 Task: Research Airbnb accommodation in Pilar, Paraguay from 6th December, 2023 to 10th December, 2023 for 6 adults, 2 children.6 bedrooms having 6 beds and 6 bathrooms. Property type can be house. Amenities needed are: wifi, TV, free parkinig on premises, gym, breakfast. Look for 5 properties as per requirement.
Action: Mouse moved to (407, 54)
Screenshot: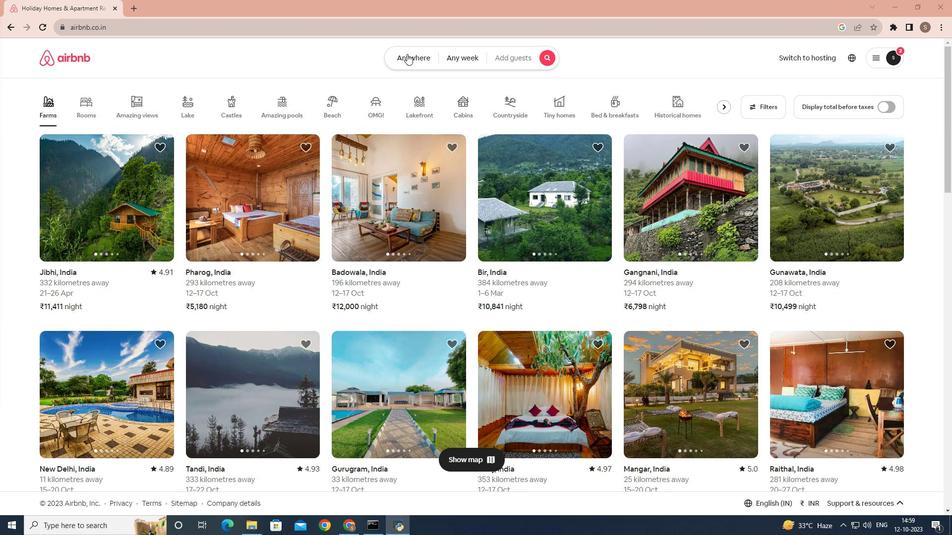 
Action: Mouse pressed left at (407, 54)
Screenshot: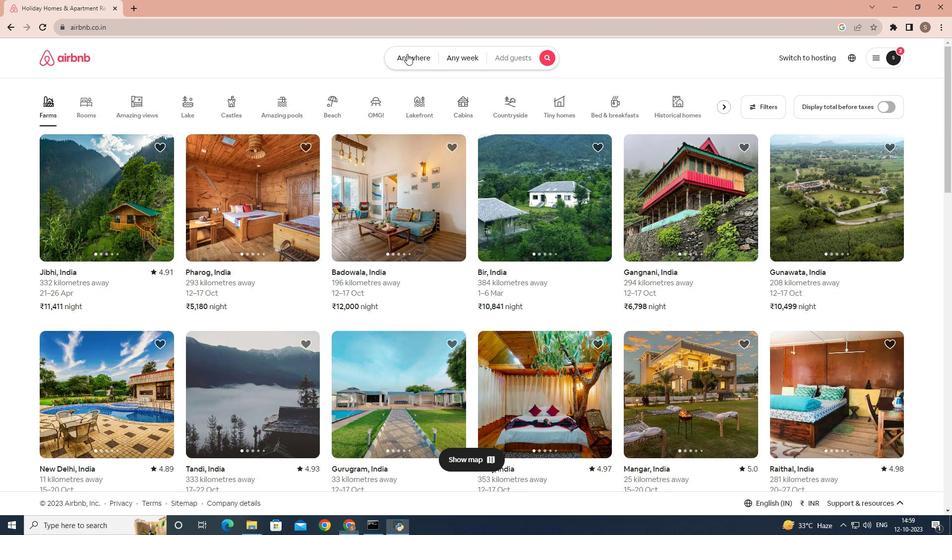 
Action: Mouse moved to (324, 98)
Screenshot: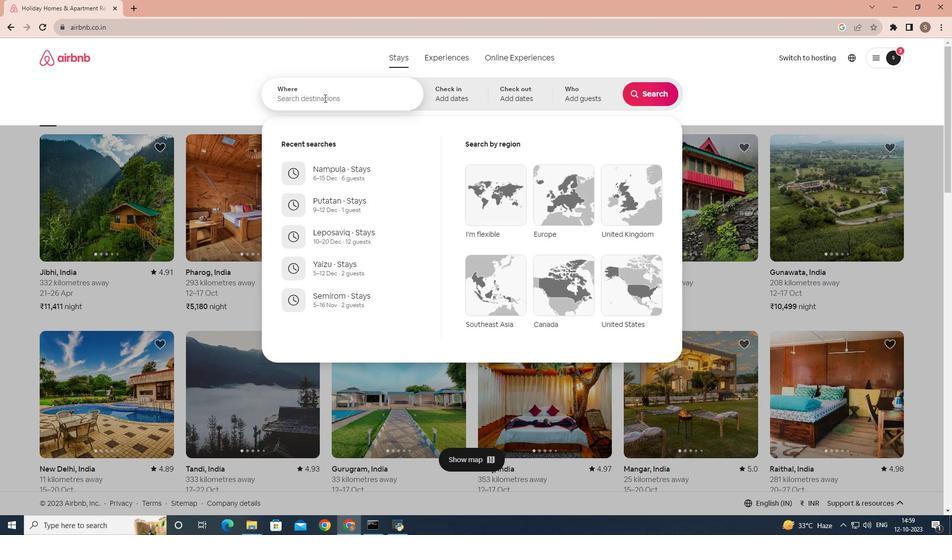 
Action: Mouse pressed left at (324, 98)
Screenshot: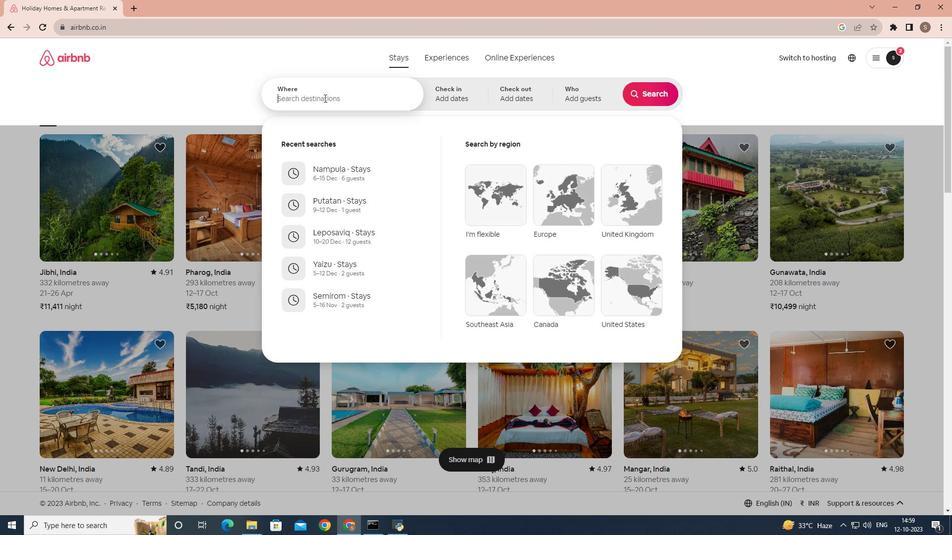 
Action: Key pressed pilar,paraguay
Screenshot: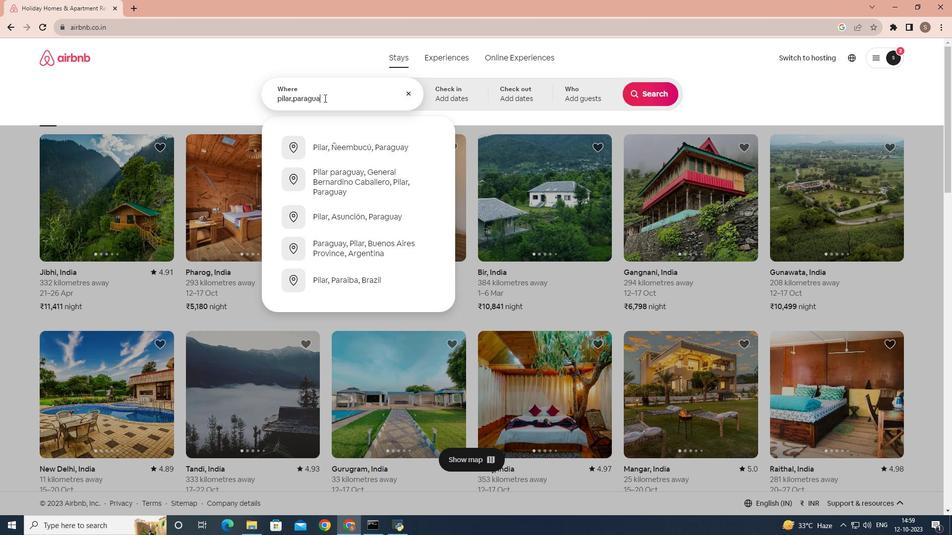 
Action: Mouse moved to (366, 150)
Screenshot: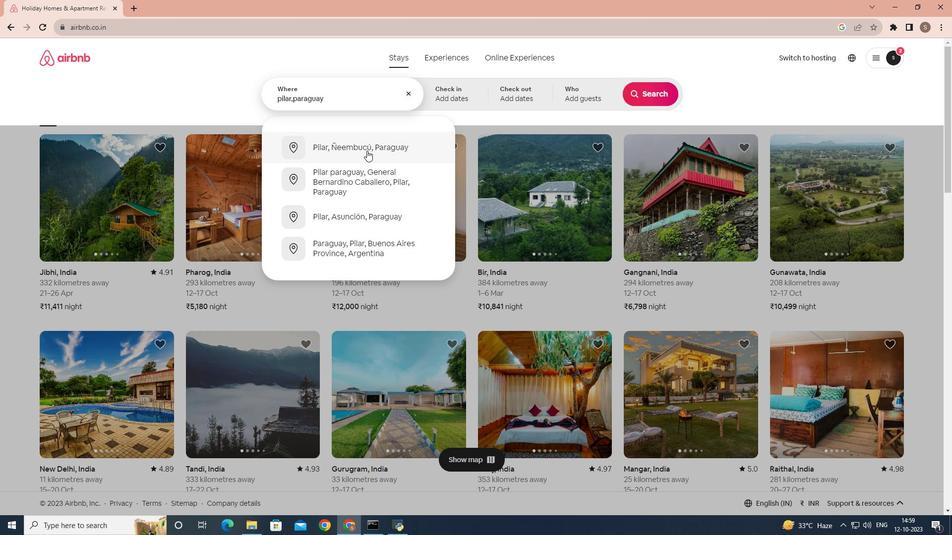 
Action: Mouse pressed left at (366, 150)
Screenshot: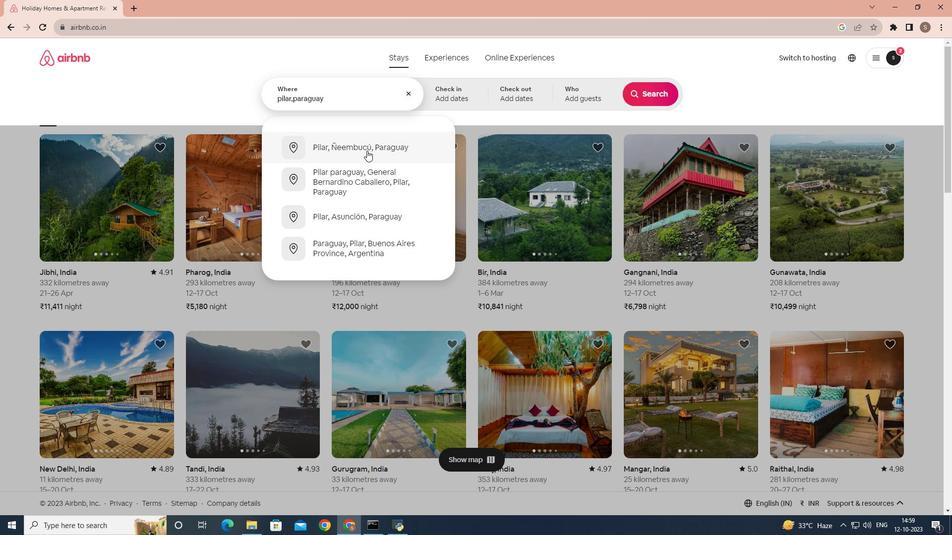 
Action: Mouse moved to (647, 174)
Screenshot: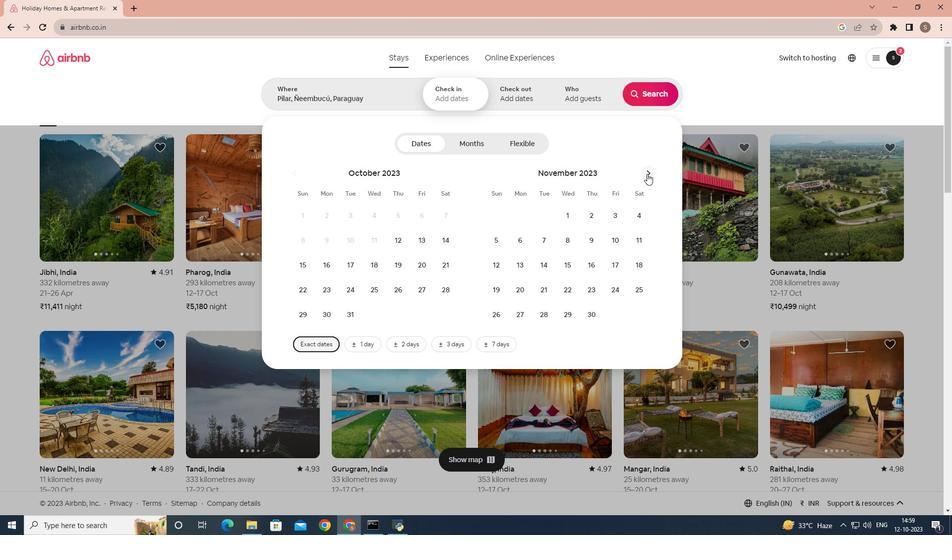 
Action: Mouse pressed left at (647, 174)
Screenshot: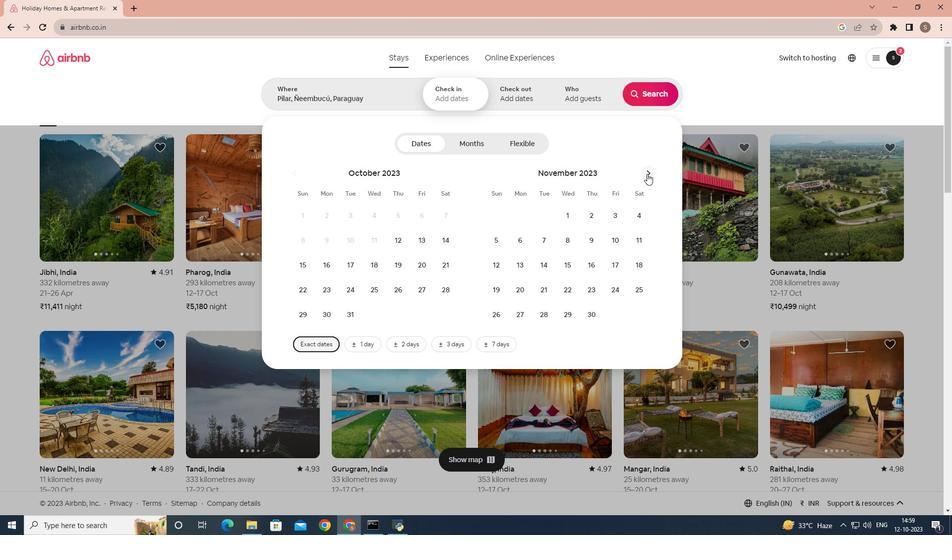 
Action: Mouse moved to (564, 237)
Screenshot: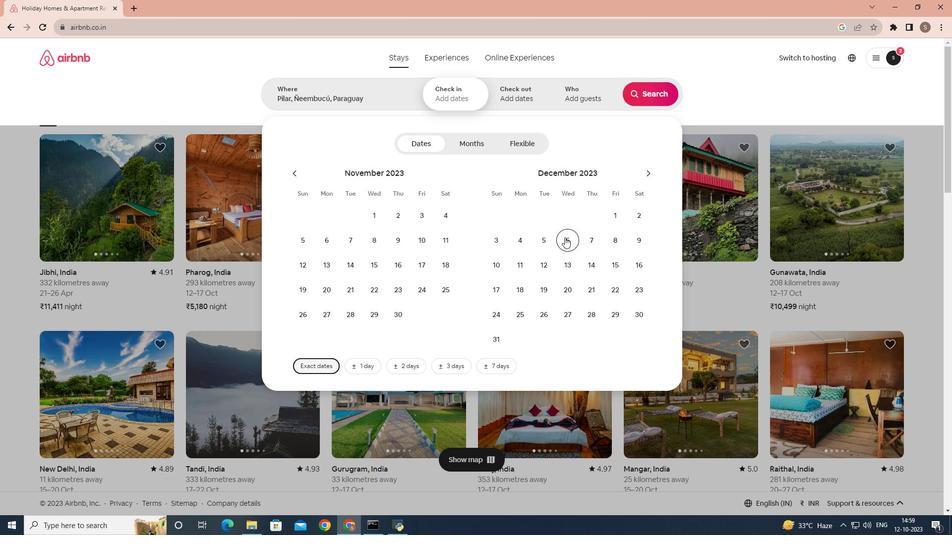 
Action: Mouse pressed left at (564, 237)
Screenshot: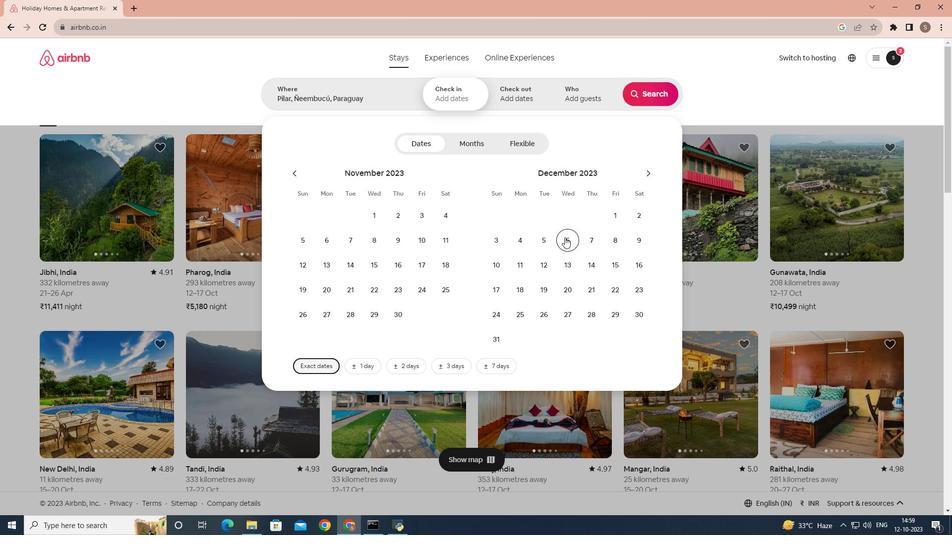 
Action: Mouse moved to (495, 259)
Screenshot: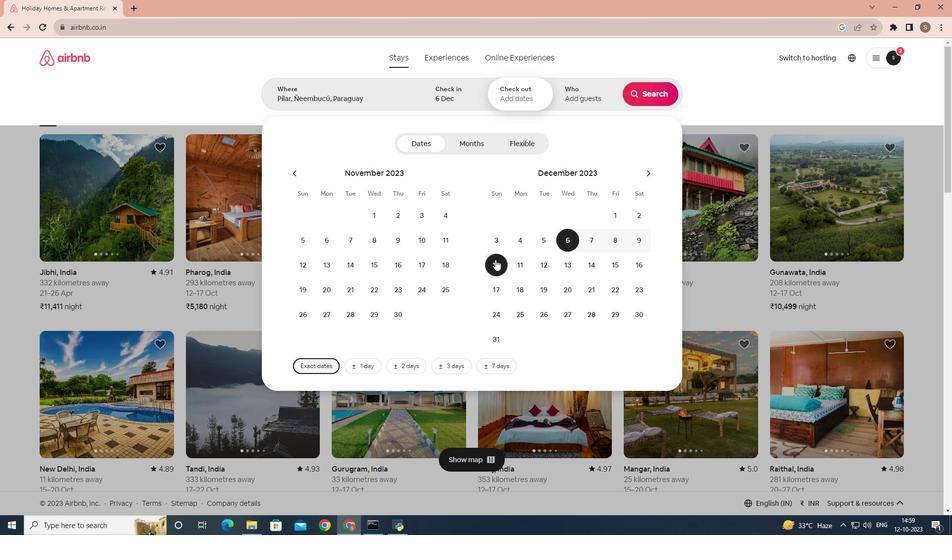 
Action: Mouse pressed left at (495, 259)
Screenshot: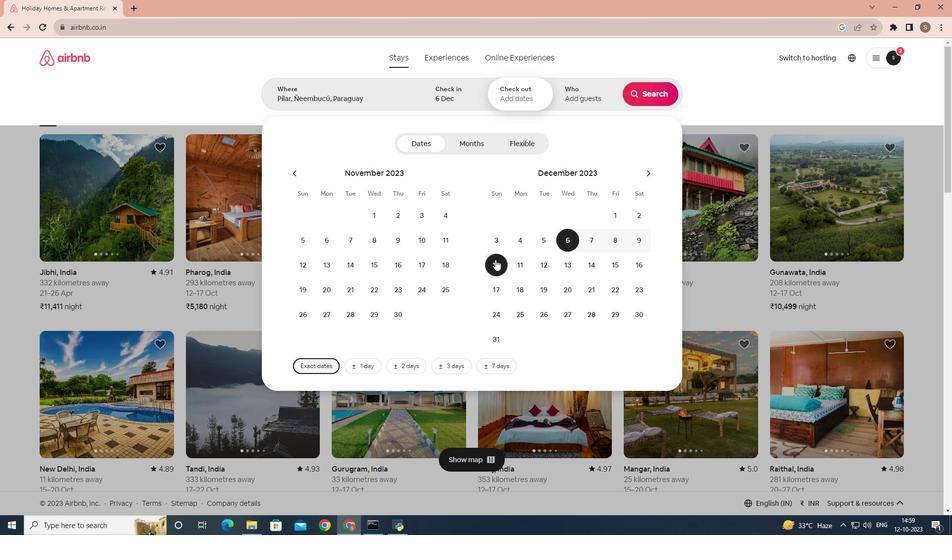 
Action: Mouse moved to (580, 93)
Screenshot: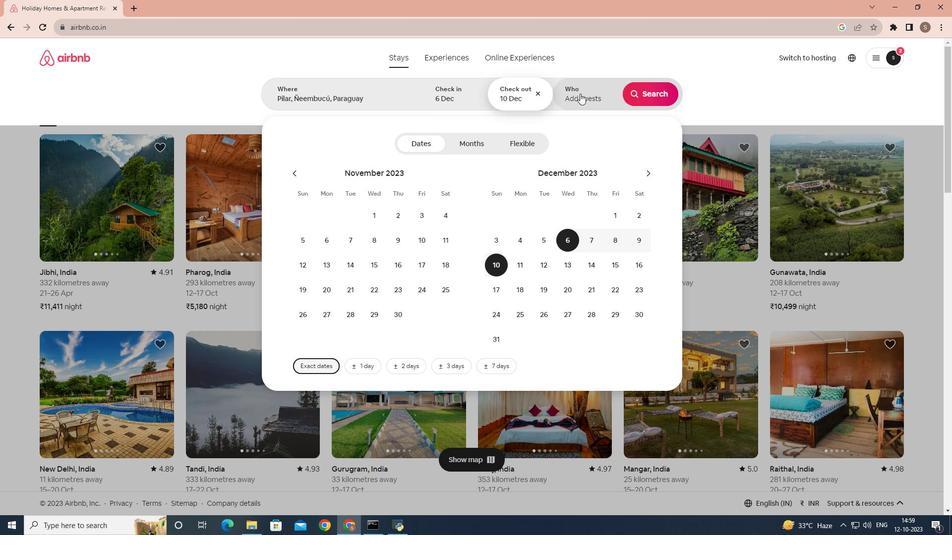 
Action: Mouse pressed left at (580, 93)
Screenshot: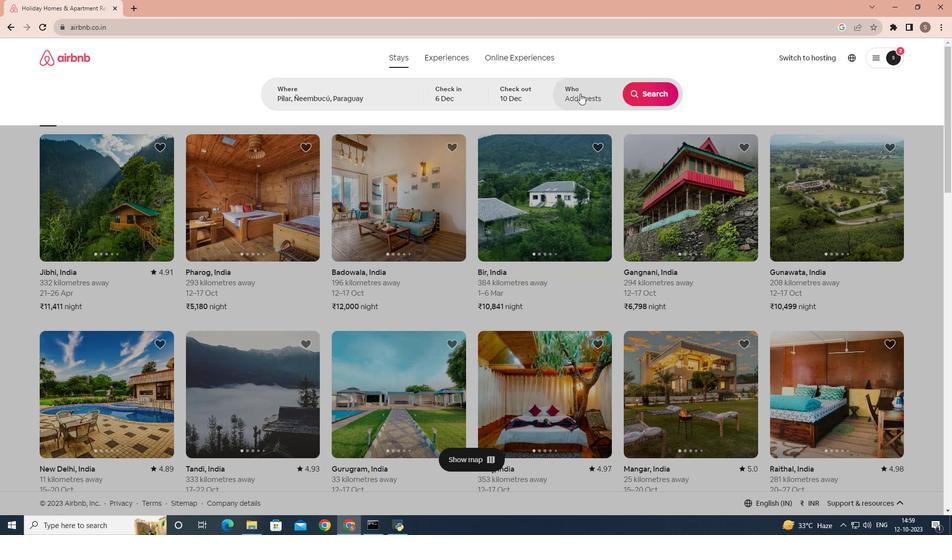 
Action: Mouse moved to (661, 146)
Screenshot: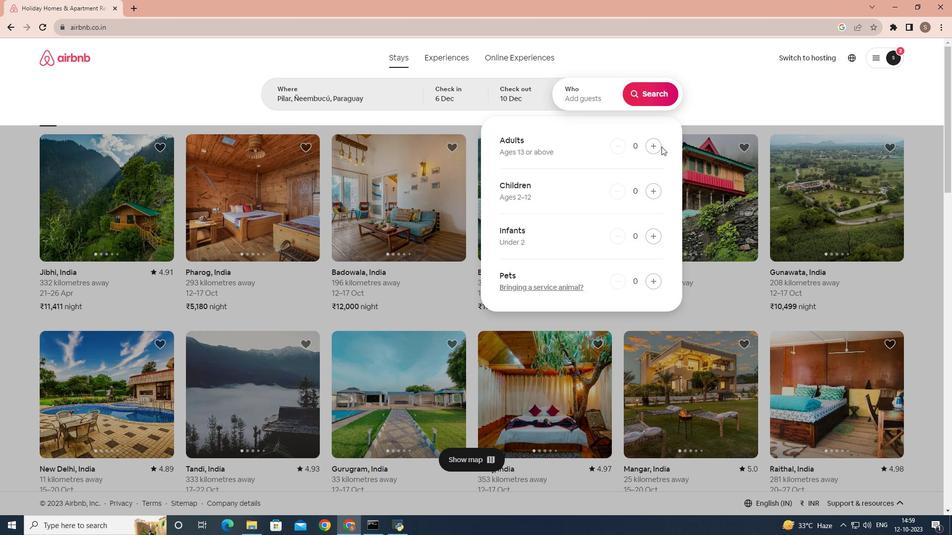
Action: Mouse pressed left at (661, 146)
Screenshot: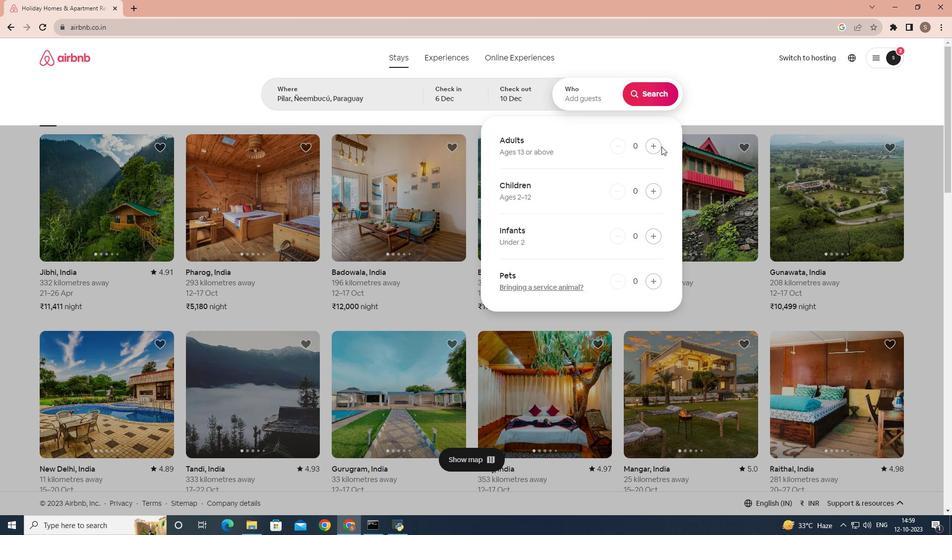 
Action: Mouse pressed left at (661, 146)
Screenshot: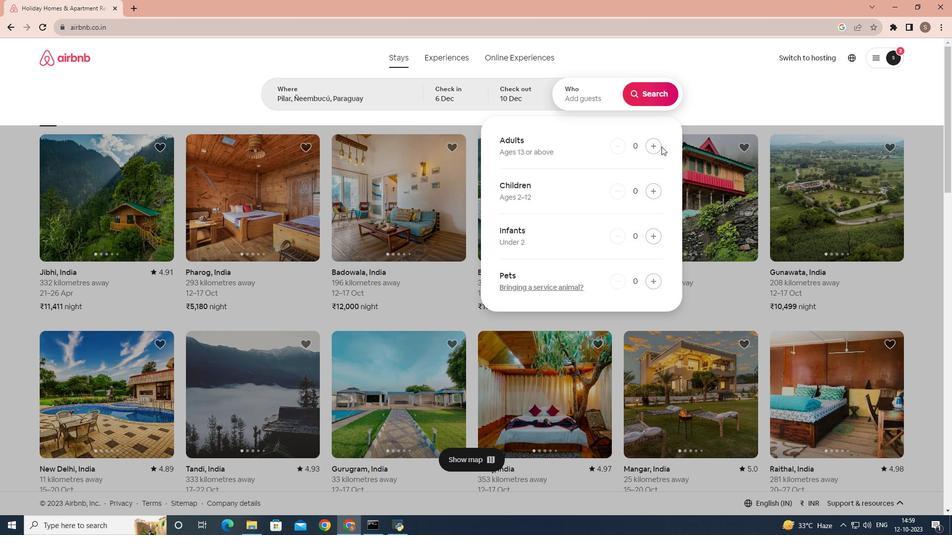 
Action: Mouse pressed left at (661, 146)
Screenshot: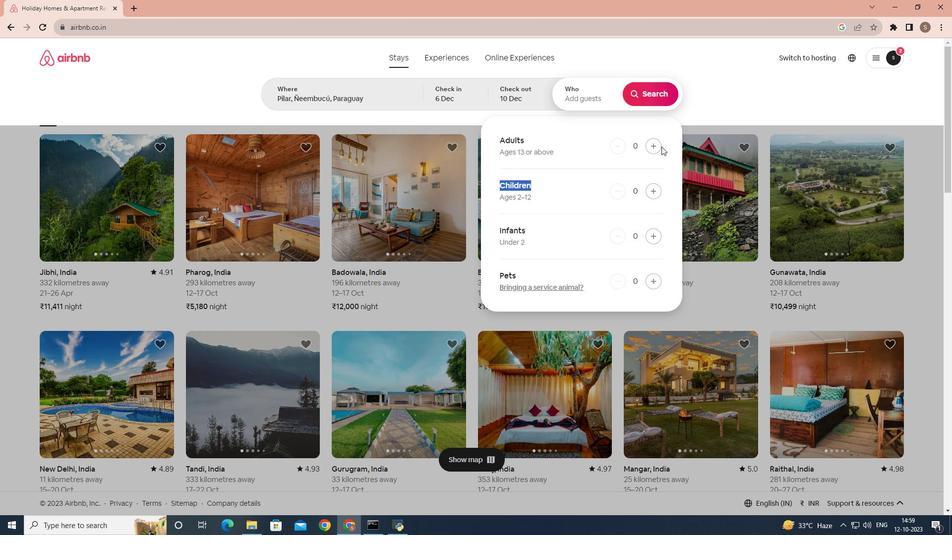 
Action: Mouse moved to (657, 146)
Screenshot: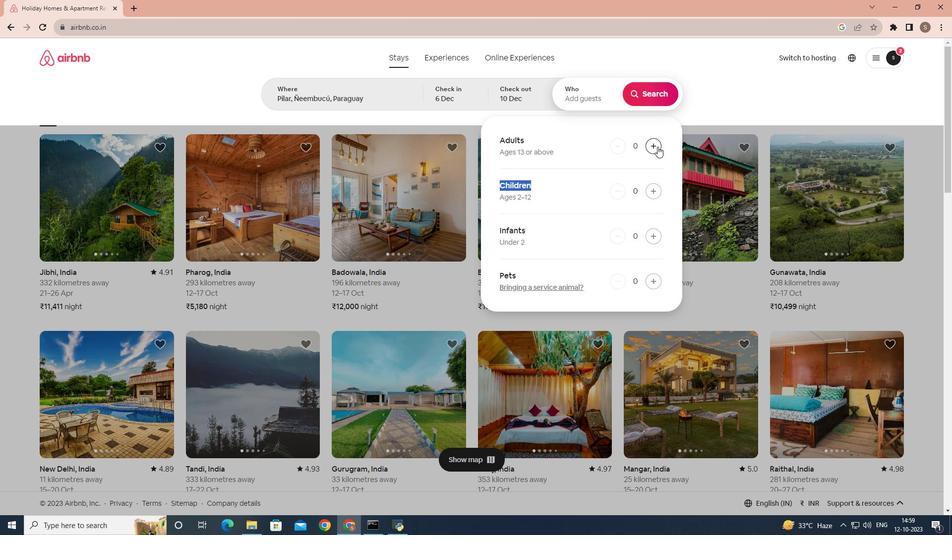 
Action: Mouse pressed left at (657, 146)
Screenshot: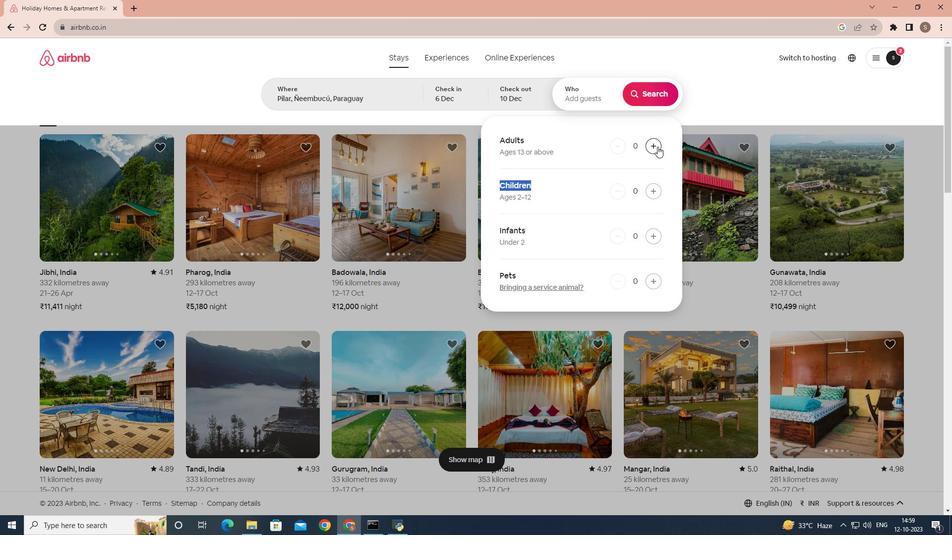 
Action: Mouse pressed left at (657, 146)
Screenshot: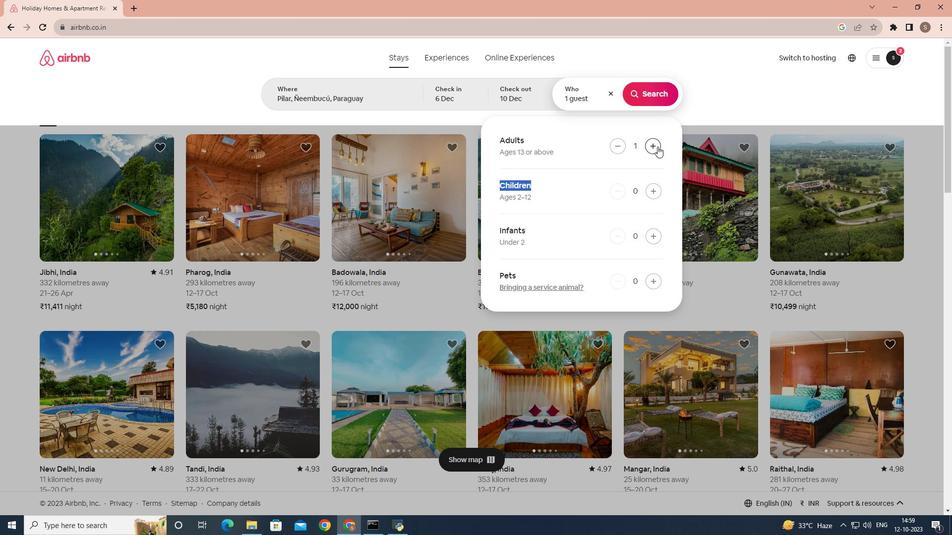 
Action: Mouse pressed left at (657, 146)
Screenshot: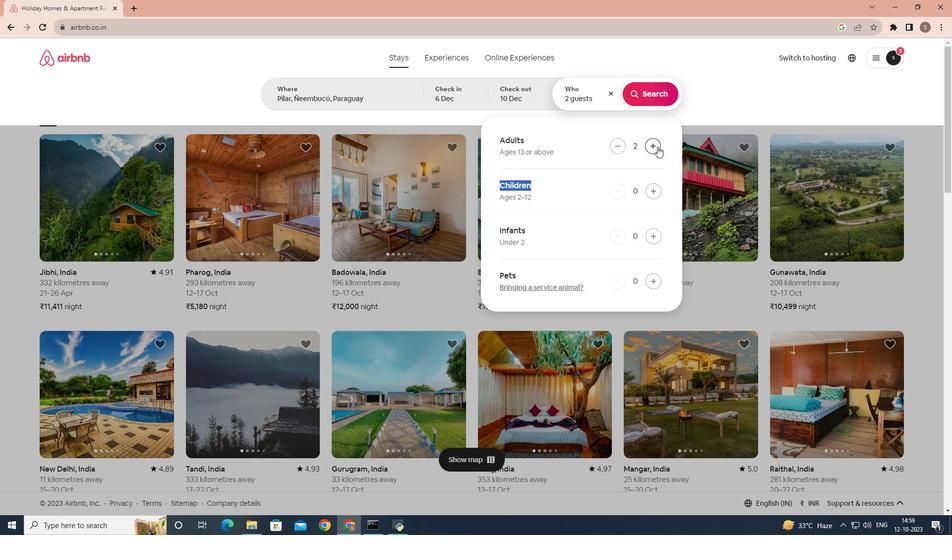 
Action: Mouse moved to (657, 146)
Screenshot: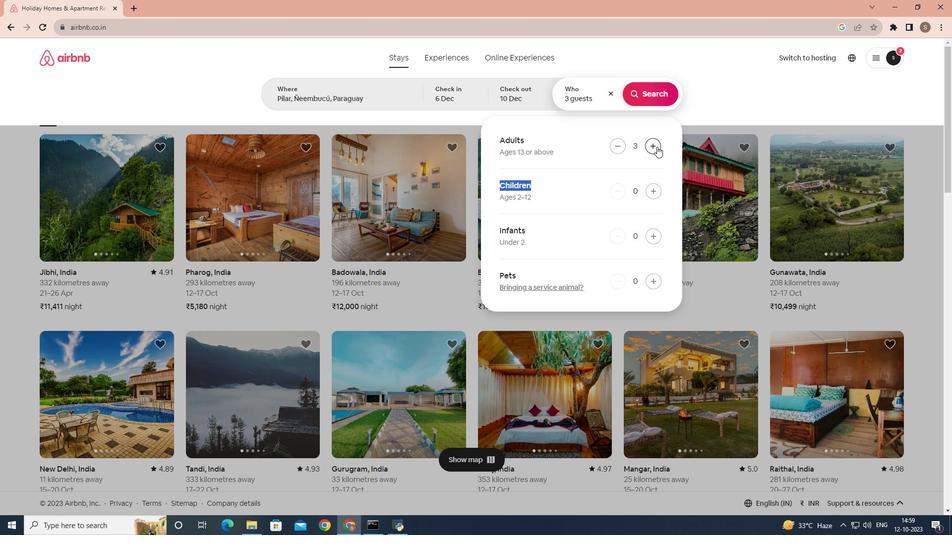 
Action: Mouse pressed left at (657, 146)
Screenshot: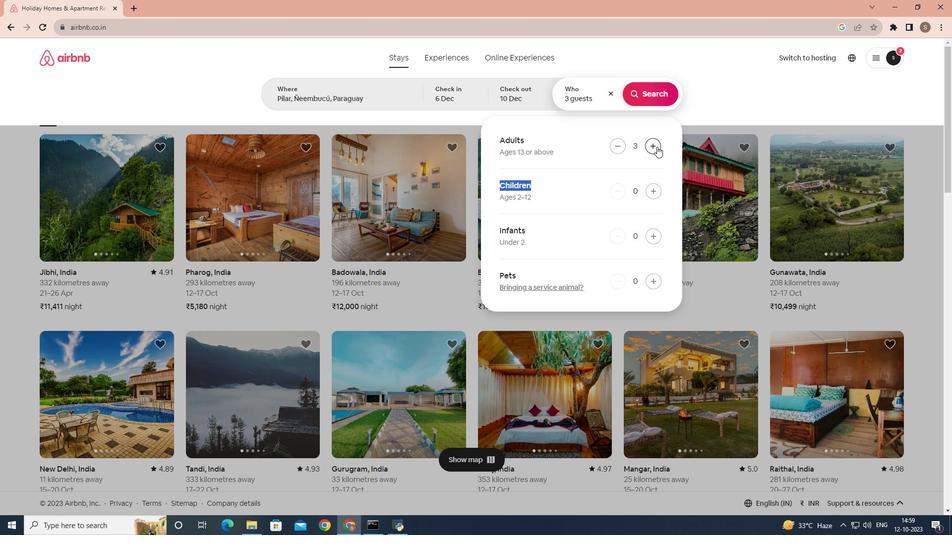 
Action: Mouse pressed left at (657, 146)
Screenshot: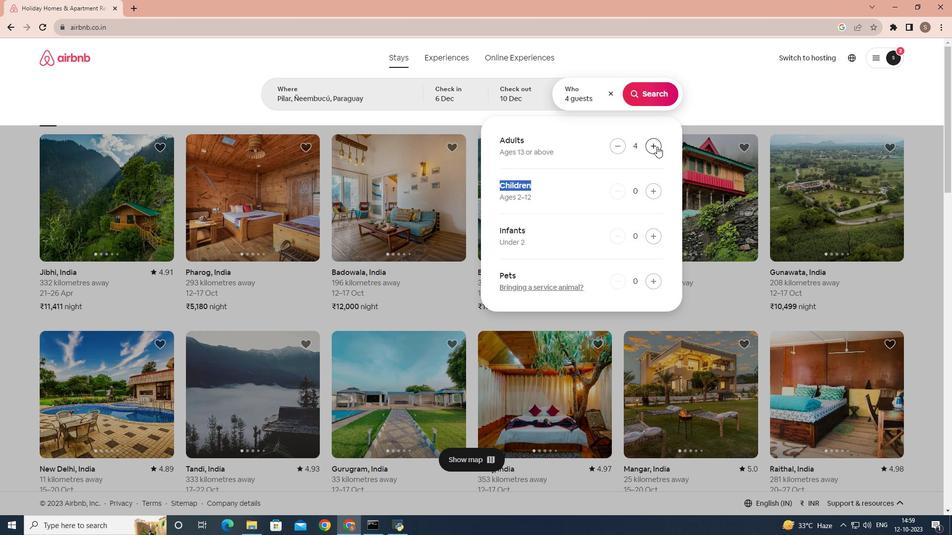 
Action: Mouse pressed left at (657, 146)
Screenshot: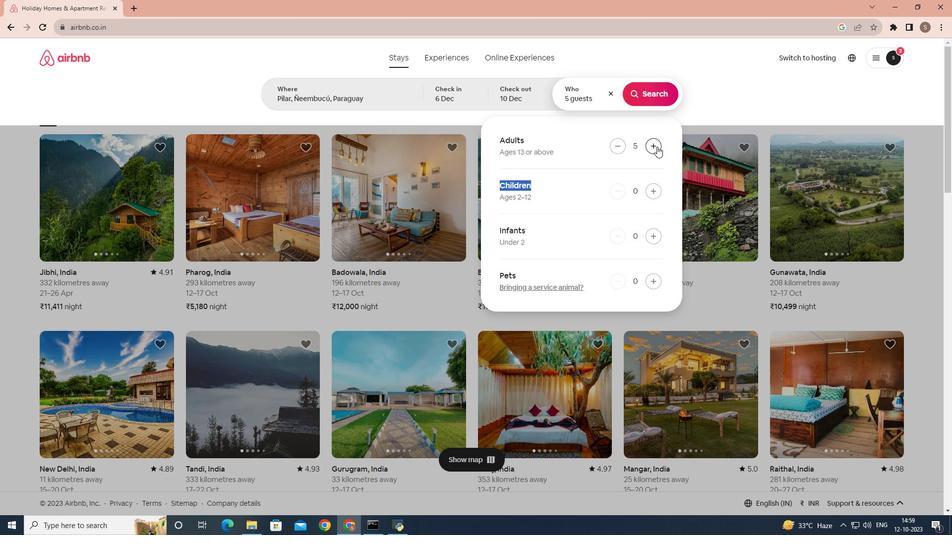 
Action: Mouse moved to (664, 88)
Screenshot: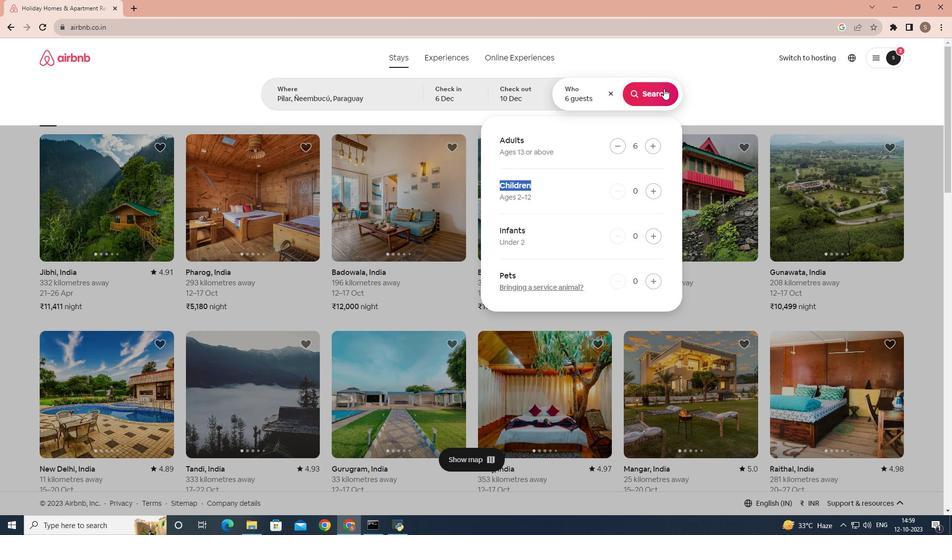 
Action: Mouse pressed left at (664, 88)
Screenshot: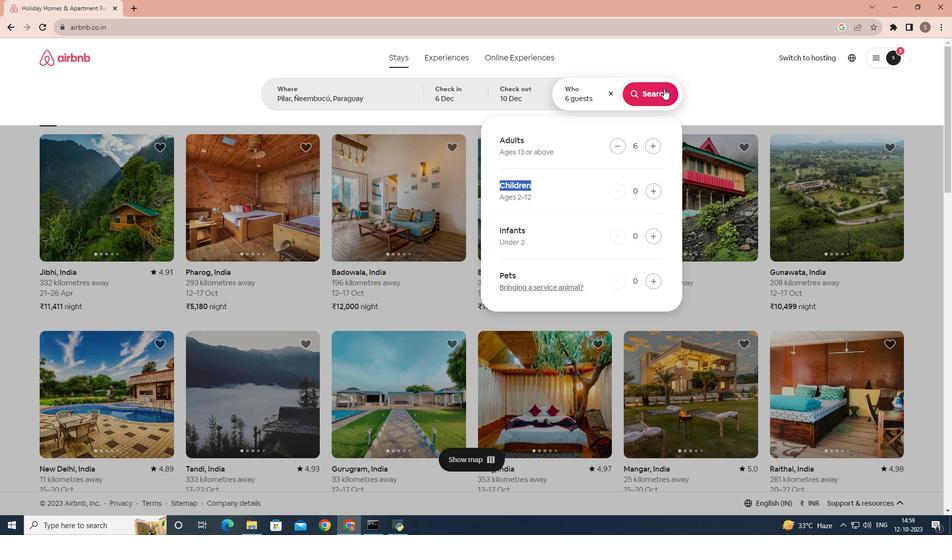 
Action: Mouse moved to (510, 59)
Screenshot: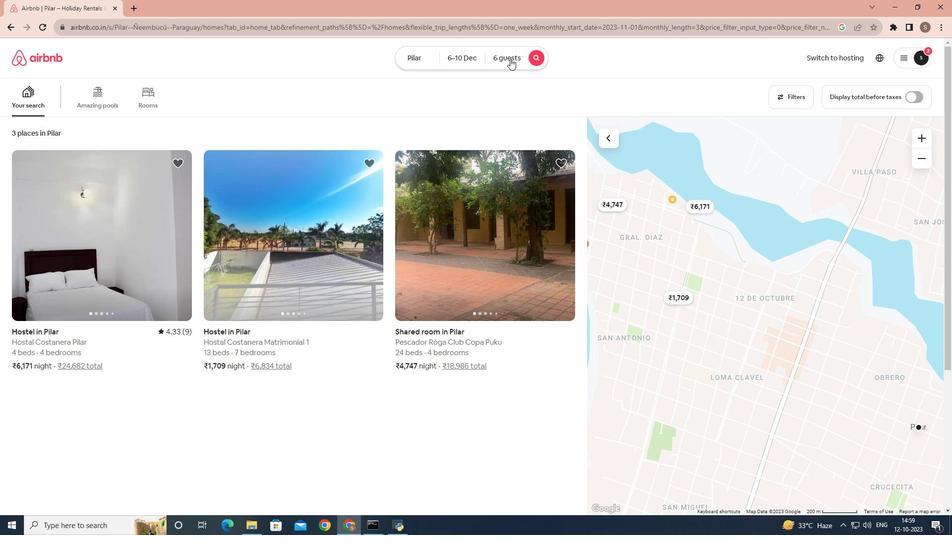 
Action: Mouse pressed left at (510, 59)
Screenshot: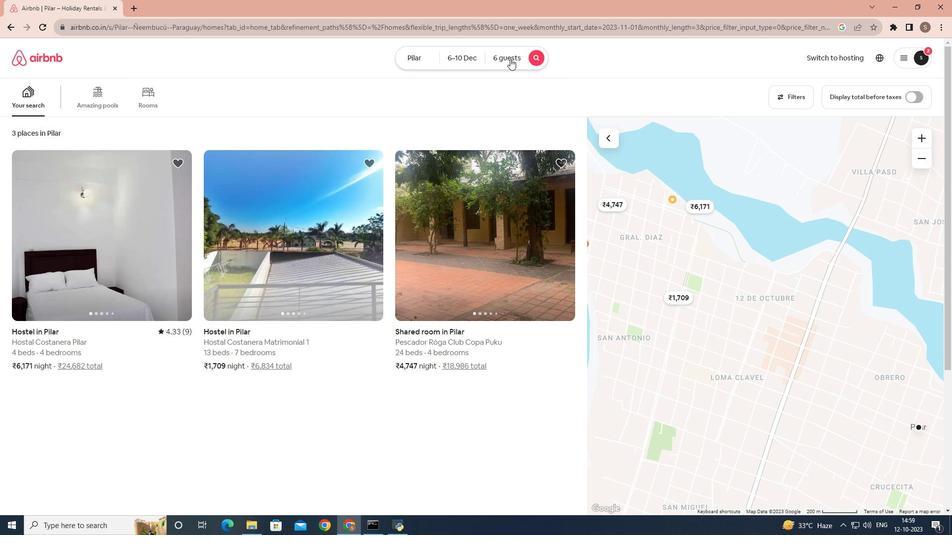 
Action: Mouse moved to (650, 190)
Screenshot: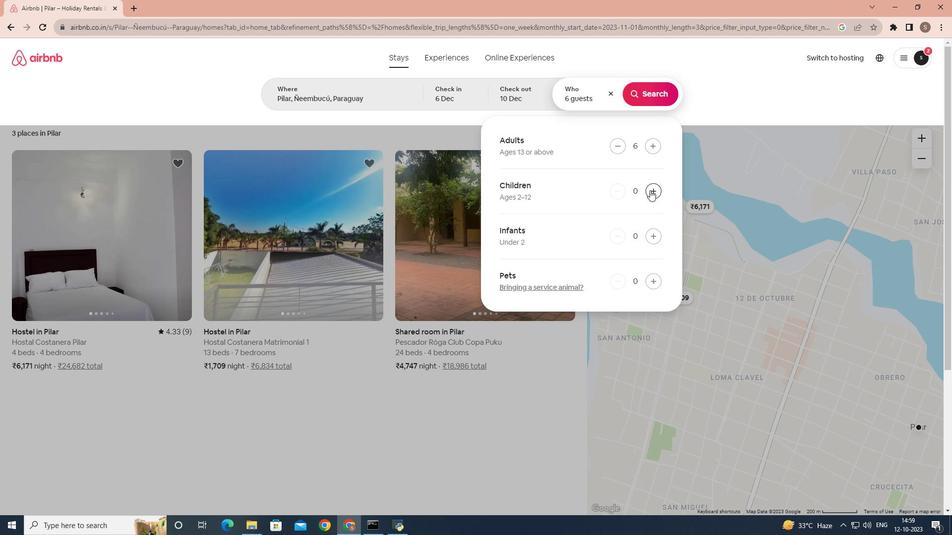 
Action: Mouse pressed left at (650, 190)
Screenshot: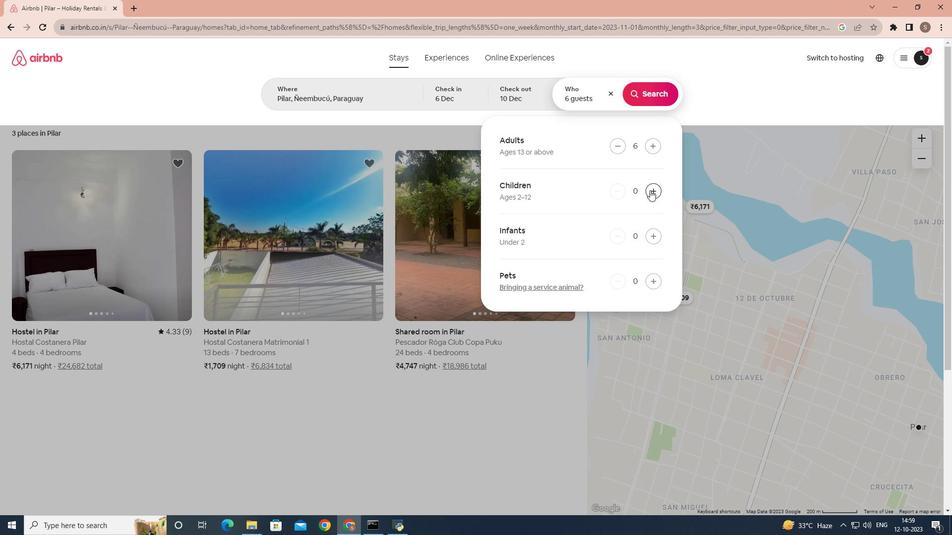 
Action: Mouse pressed left at (650, 190)
Screenshot: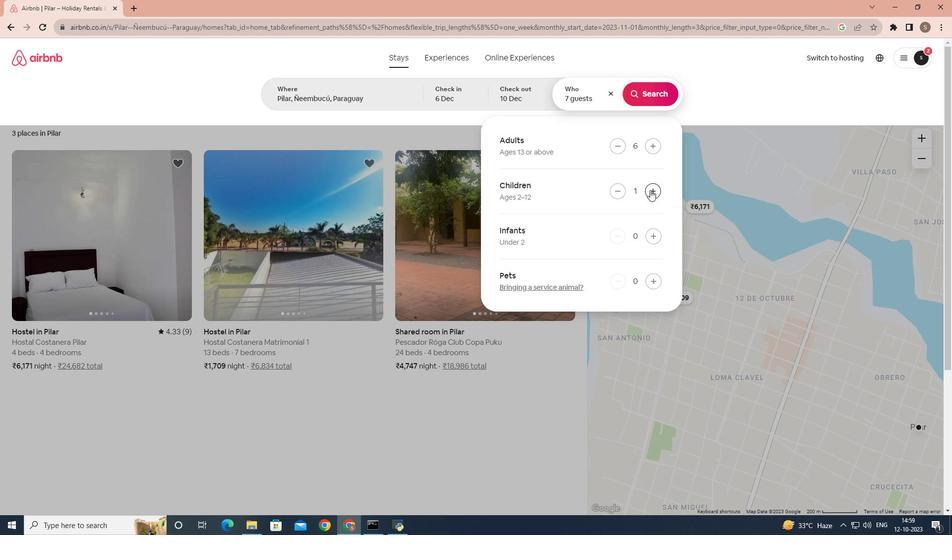 
Action: Mouse moved to (647, 96)
Screenshot: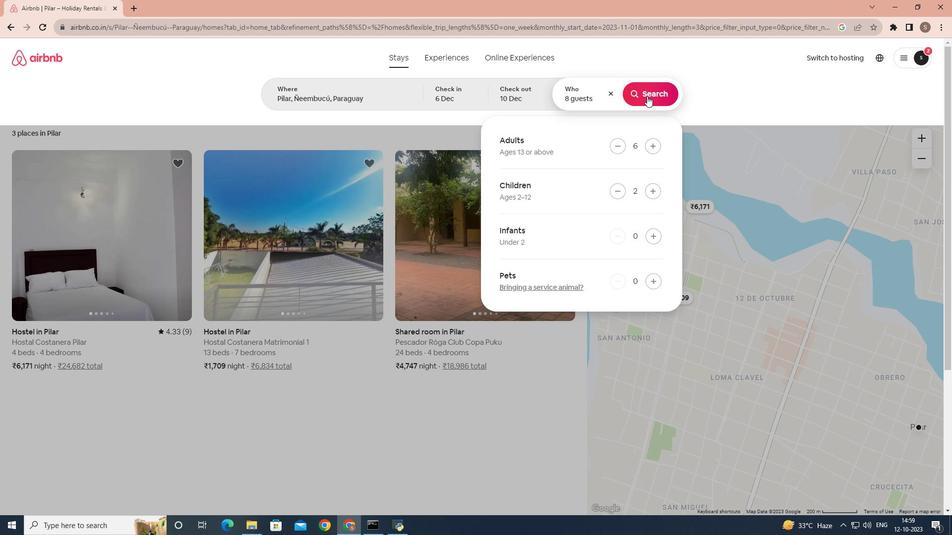 
Action: Mouse pressed left at (647, 96)
Screenshot: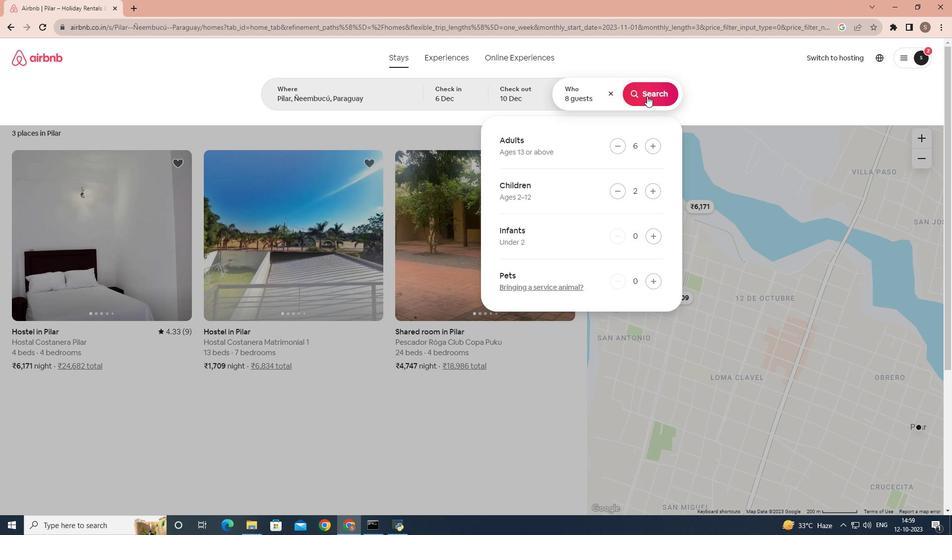 
Action: Mouse moved to (787, 93)
Screenshot: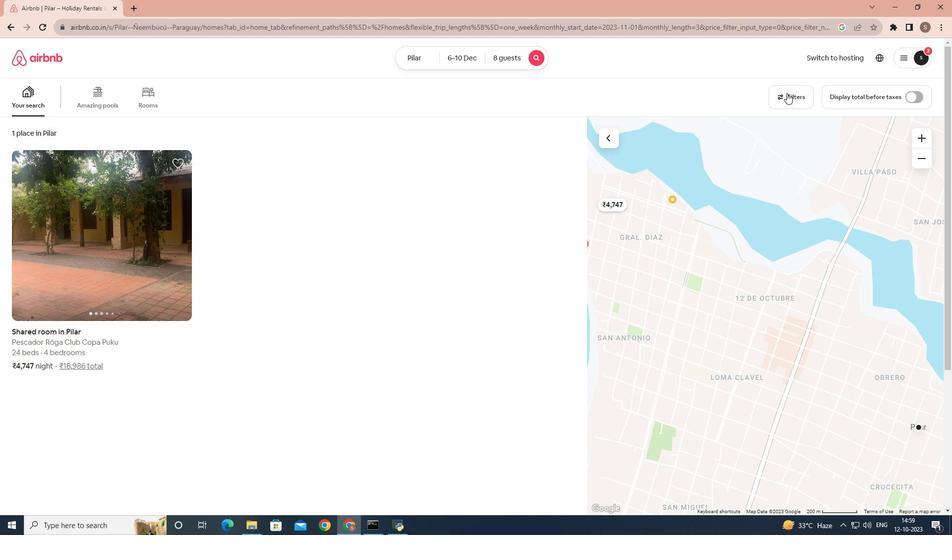 
Action: Mouse pressed left at (787, 93)
Screenshot: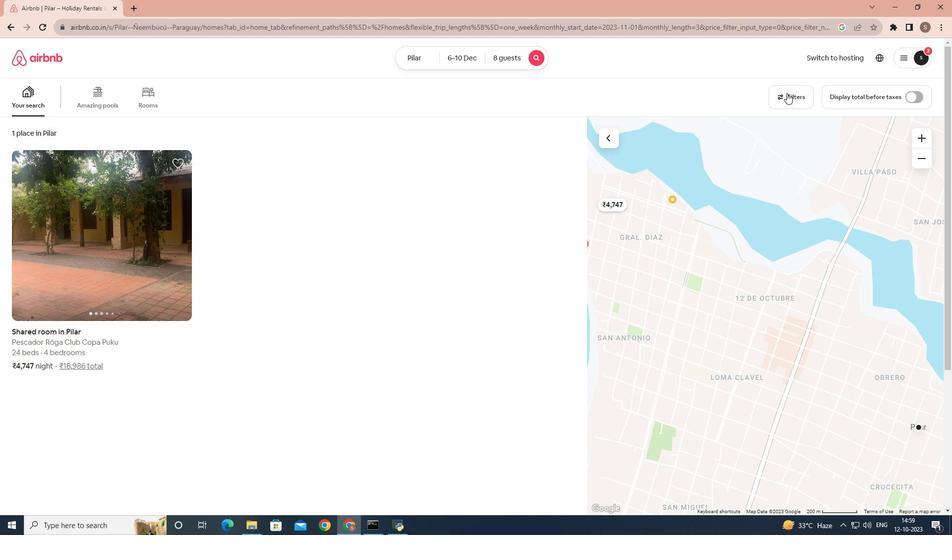 
Action: Mouse moved to (307, 308)
Screenshot: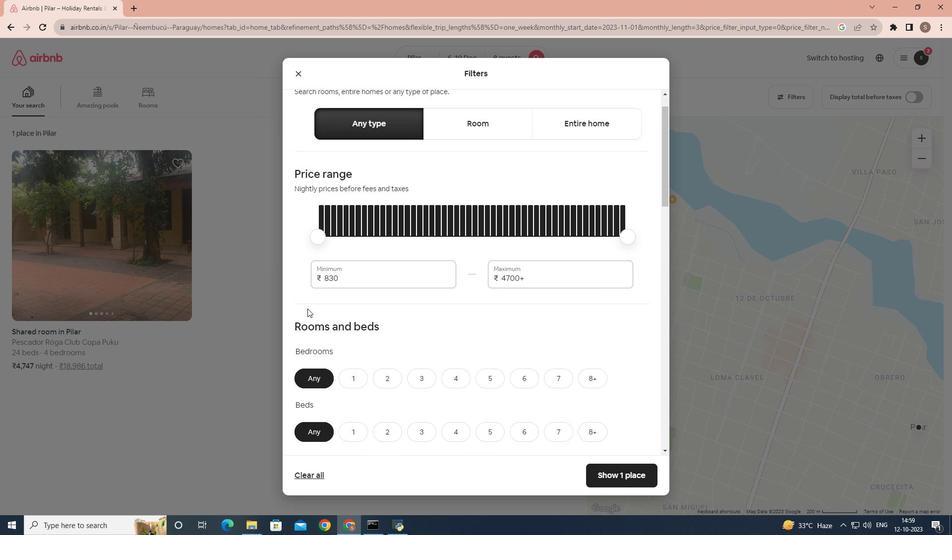 
Action: Mouse scrolled (309, 307) with delta (0, 0)
Screenshot: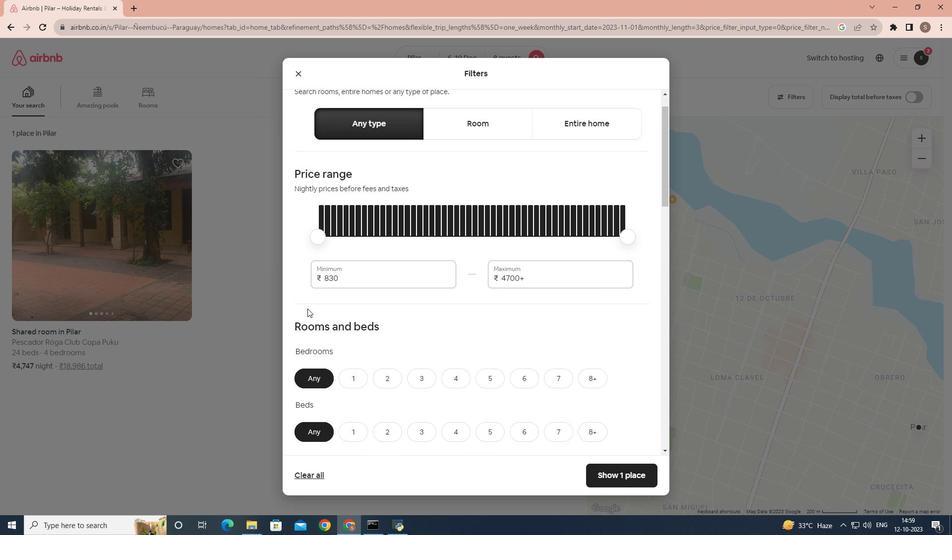 
Action: Mouse scrolled (309, 307) with delta (0, 0)
Screenshot: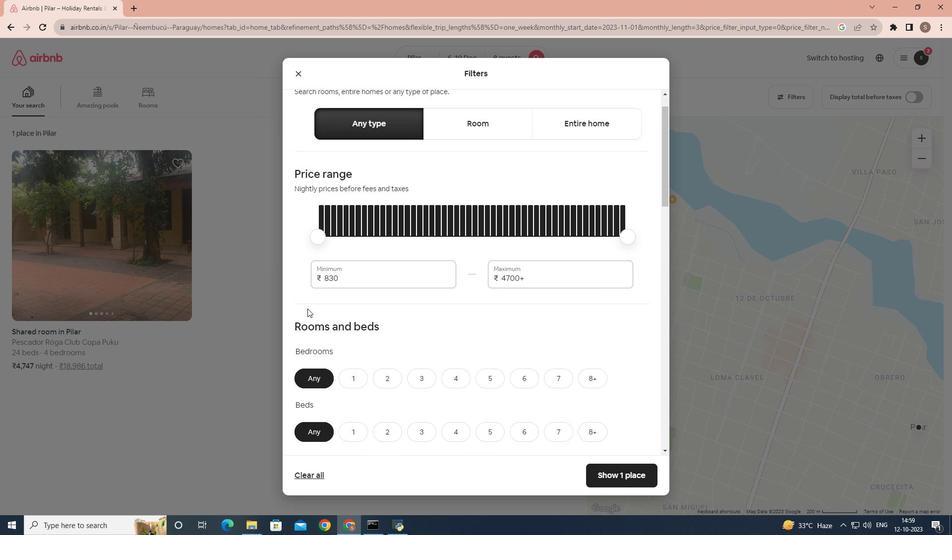 
Action: Mouse scrolled (308, 307) with delta (0, 0)
Screenshot: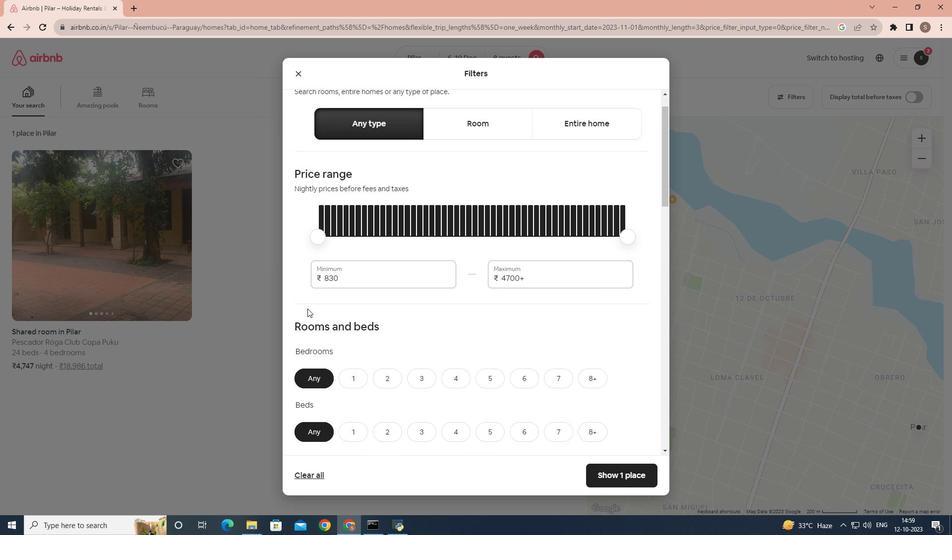 
Action: Mouse scrolled (307, 308) with delta (0, 0)
Screenshot: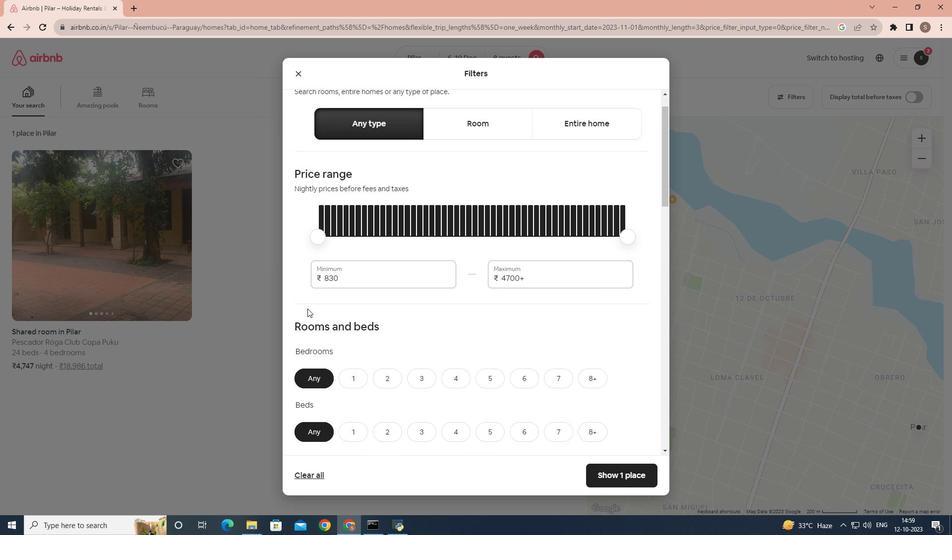 
Action: Mouse moved to (515, 209)
Screenshot: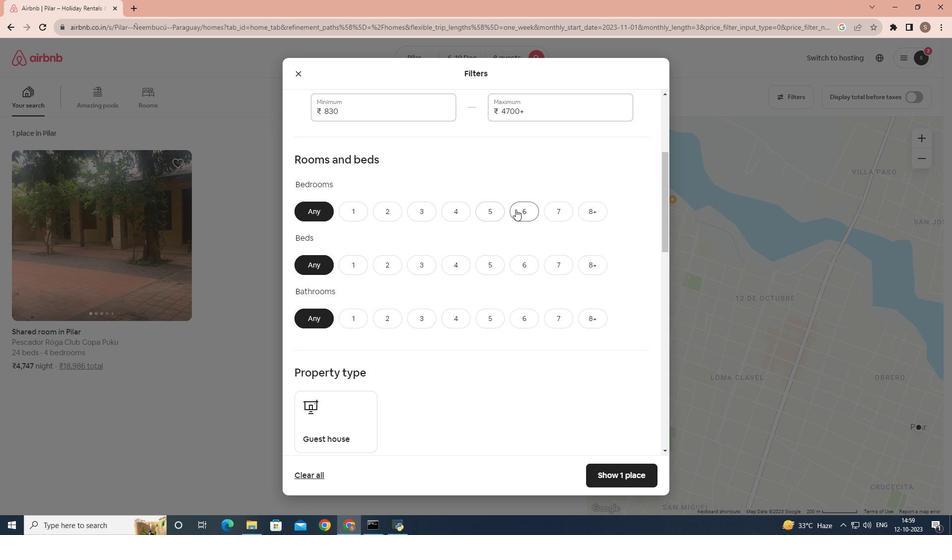 
Action: Mouse pressed left at (515, 209)
Screenshot: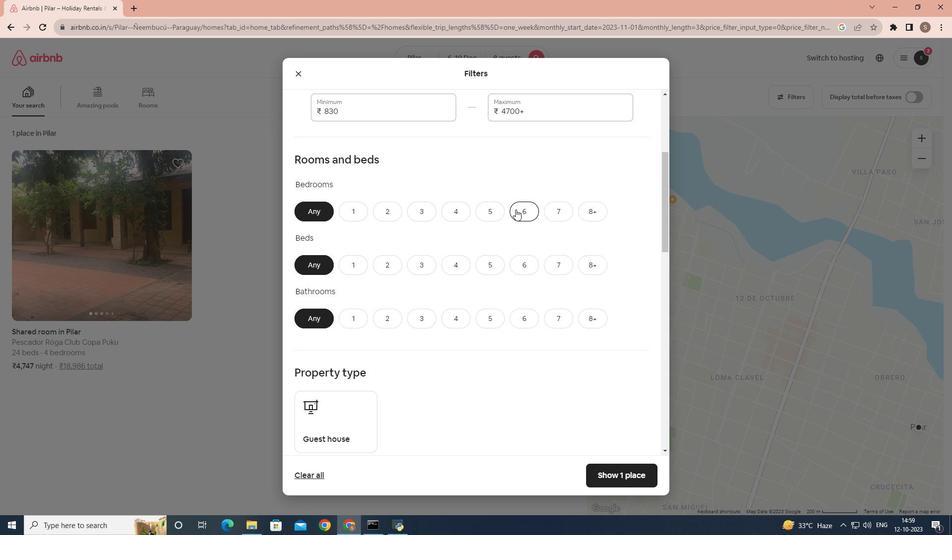 
Action: Mouse moved to (515, 266)
Screenshot: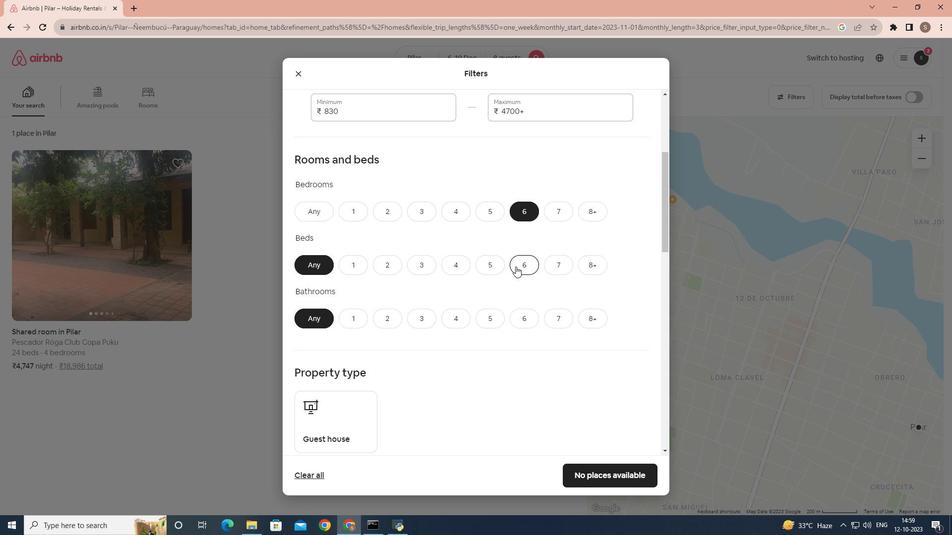 
Action: Mouse pressed left at (515, 266)
Screenshot: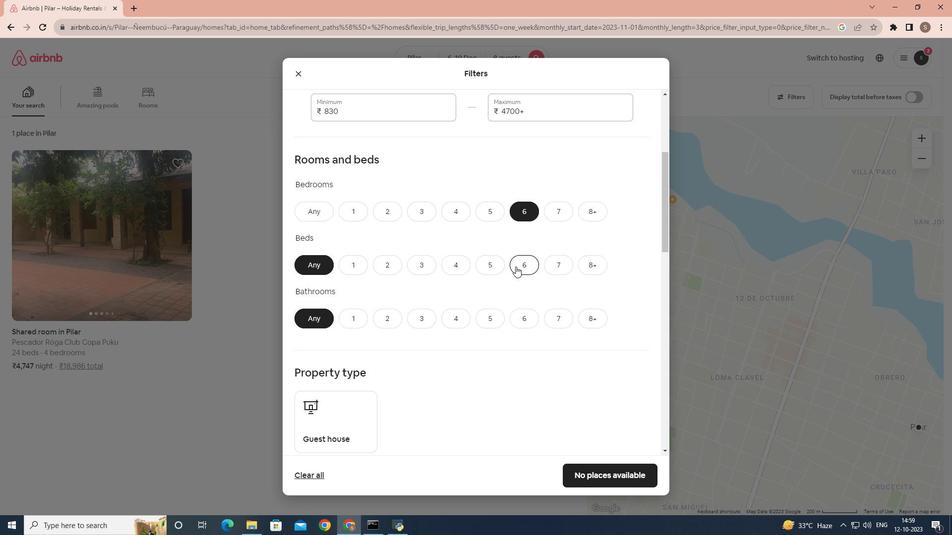 
Action: Mouse moved to (517, 314)
Screenshot: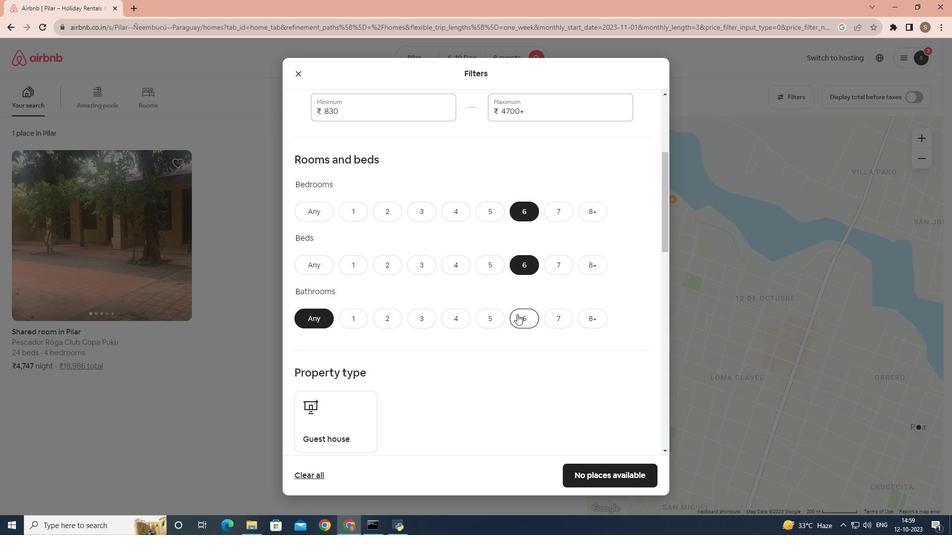 
Action: Mouse pressed left at (517, 314)
Screenshot: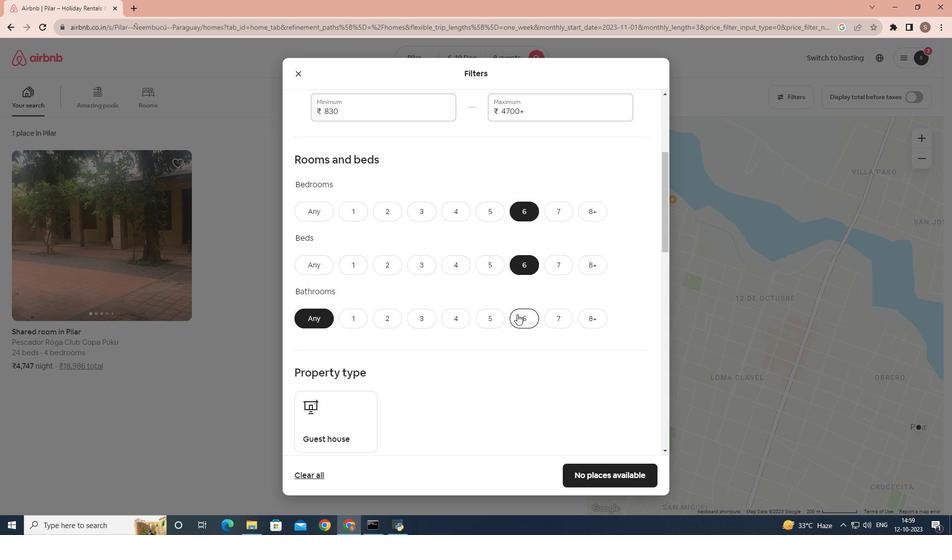 
Action: Mouse moved to (379, 295)
Screenshot: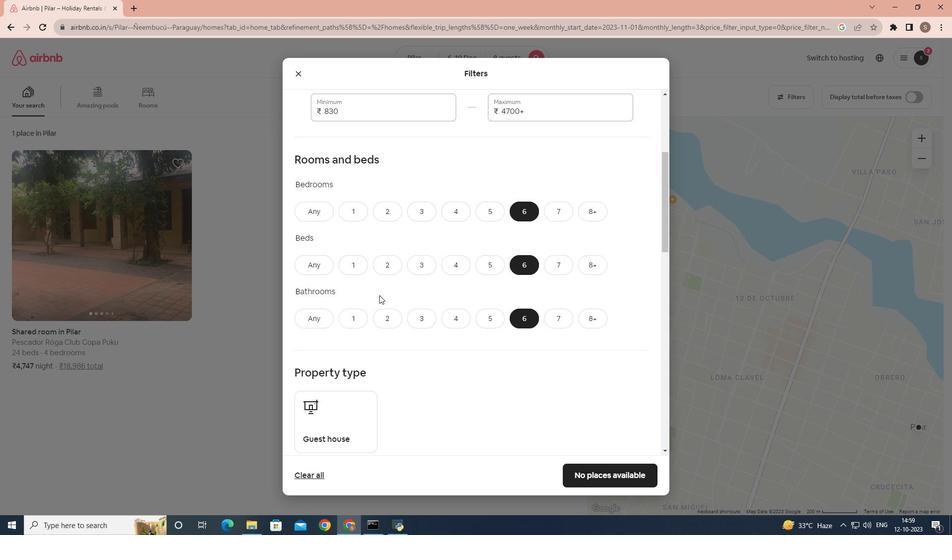 
Action: Mouse scrolled (379, 295) with delta (0, 0)
Screenshot: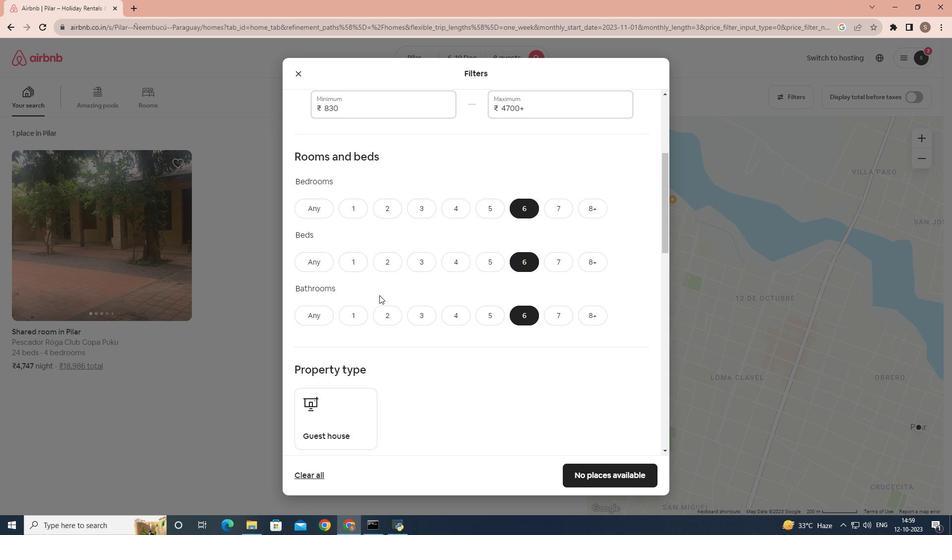 
Action: Mouse scrolled (379, 295) with delta (0, 0)
Screenshot: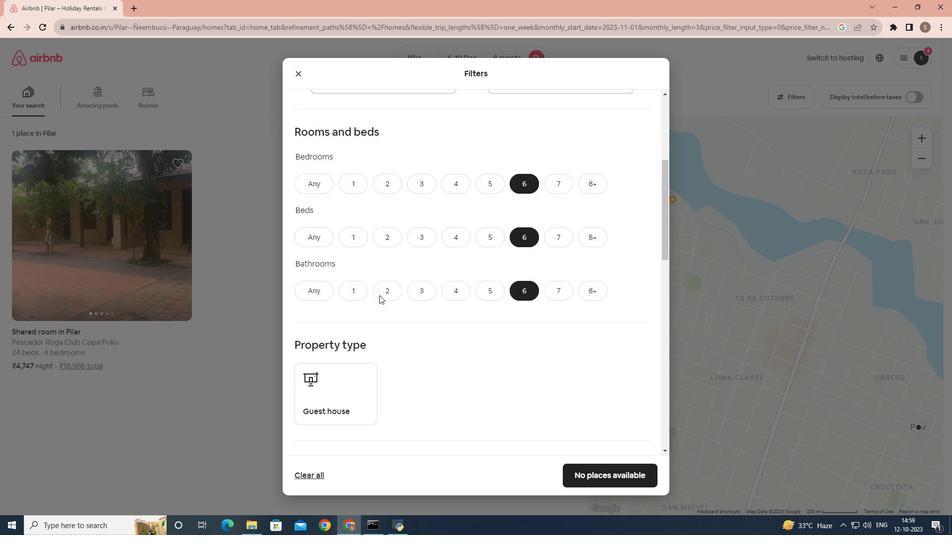 
Action: Mouse scrolled (379, 295) with delta (0, 0)
Screenshot: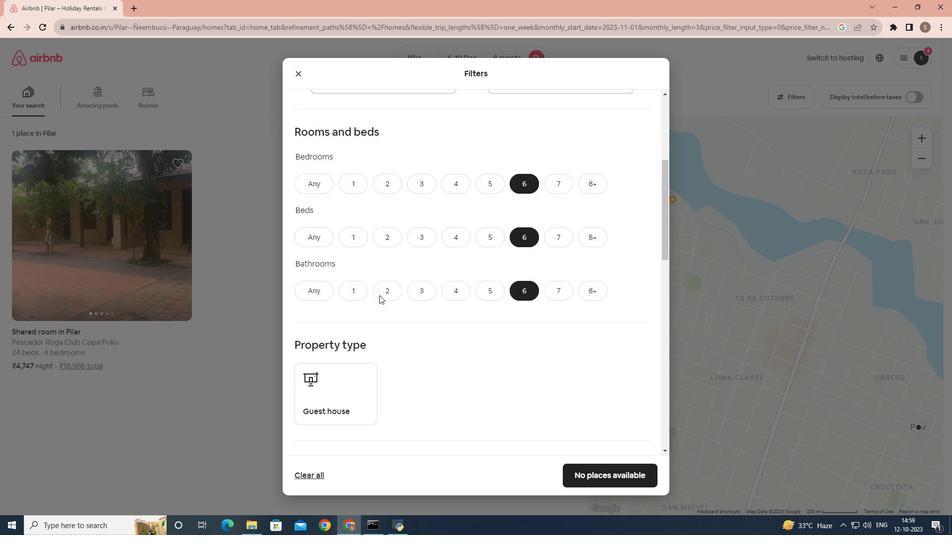 
Action: Mouse moved to (327, 261)
Screenshot: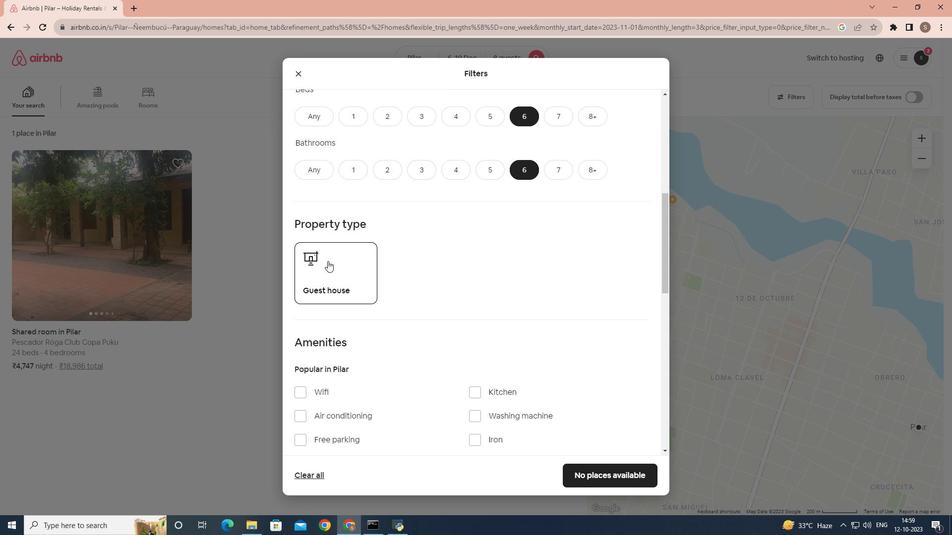 
Action: Mouse scrolled (327, 260) with delta (0, 0)
Screenshot: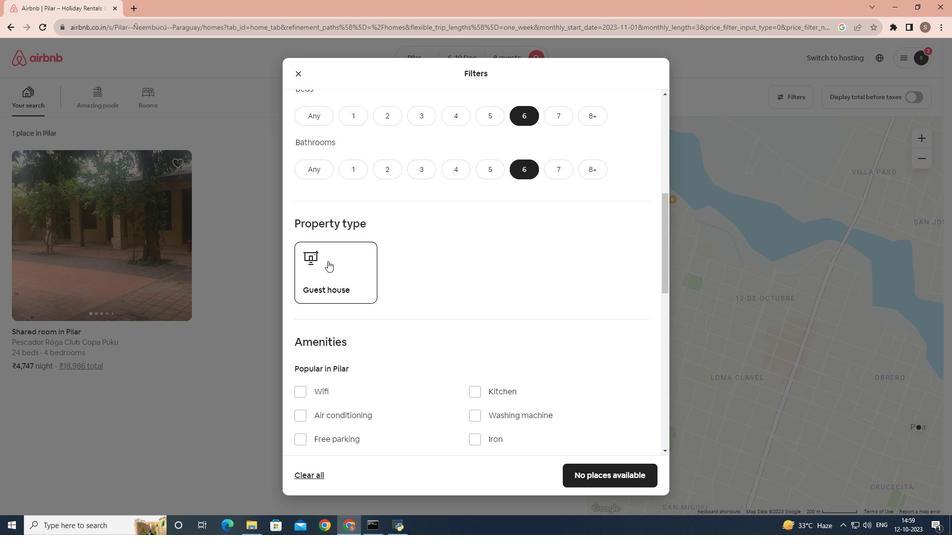 
Action: Mouse scrolled (327, 260) with delta (0, 0)
Screenshot: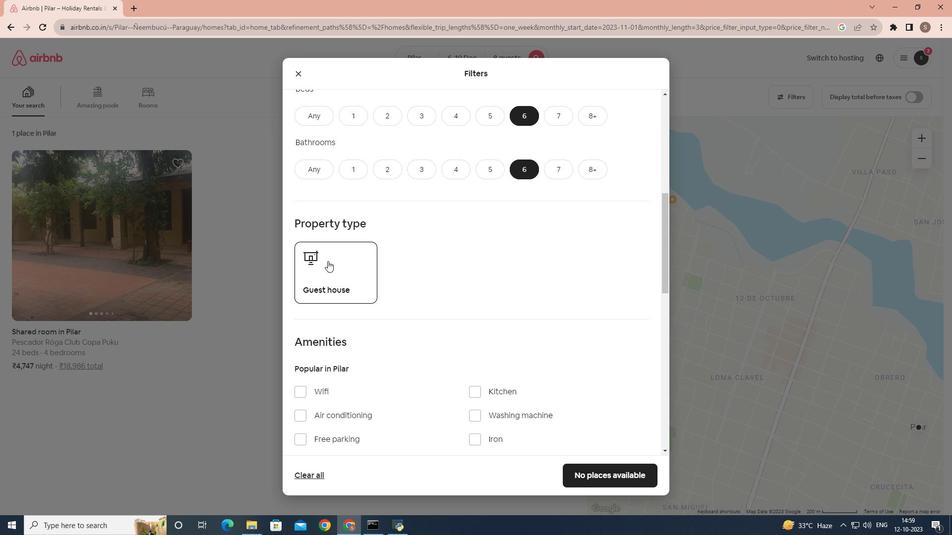 
Action: Mouse scrolled (327, 260) with delta (0, 0)
Screenshot: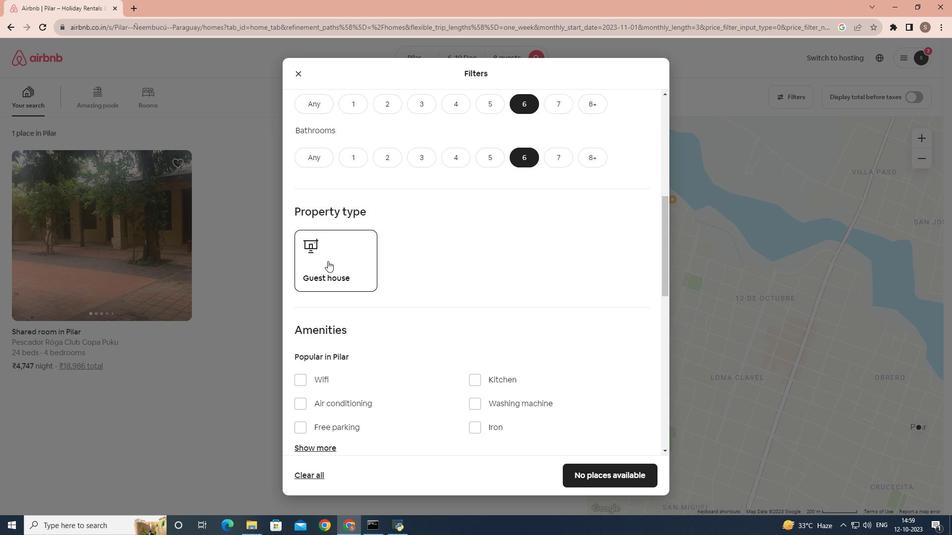
Action: Mouse scrolled (327, 260) with delta (0, 0)
Screenshot: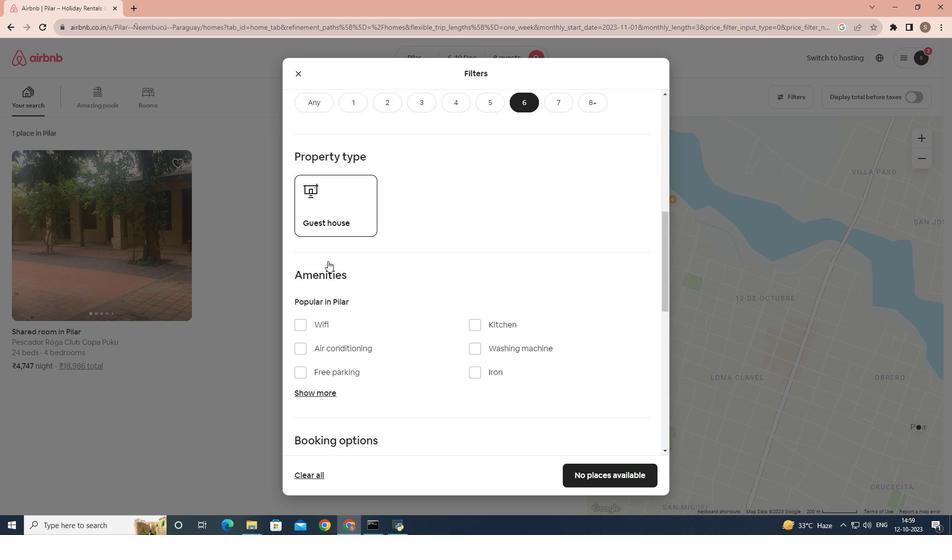 
Action: Mouse pressed left at (327, 261)
Screenshot: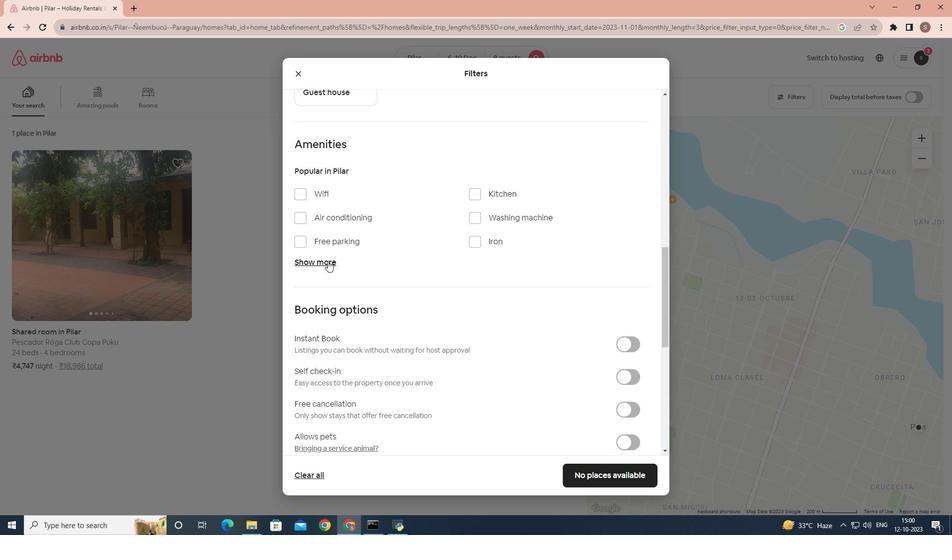 
Action: Mouse moved to (320, 197)
Screenshot: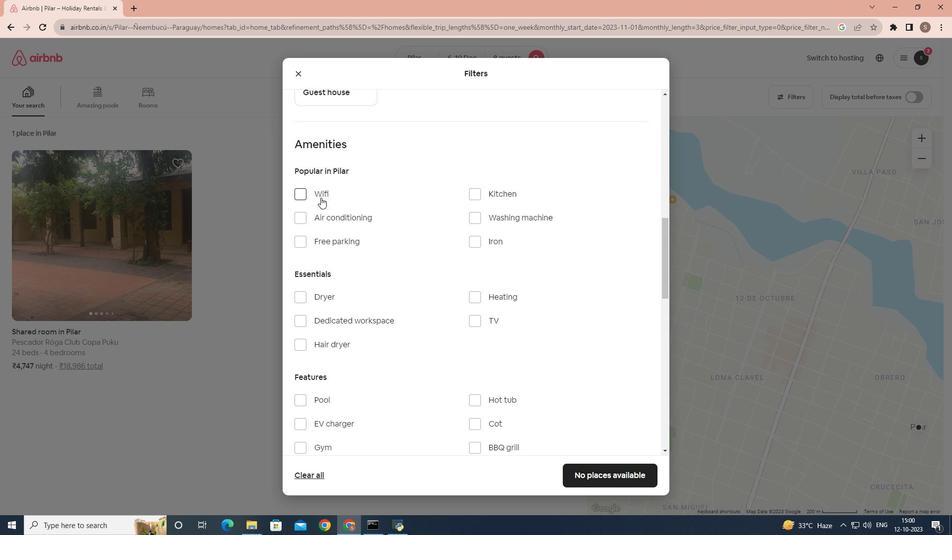 
Action: Mouse pressed left at (320, 197)
Screenshot: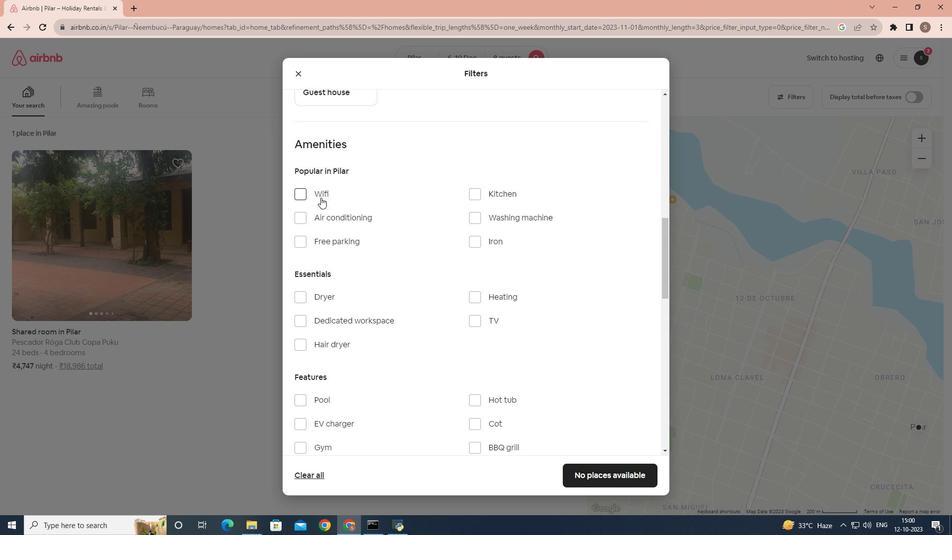 
Action: Mouse moved to (479, 323)
Screenshot: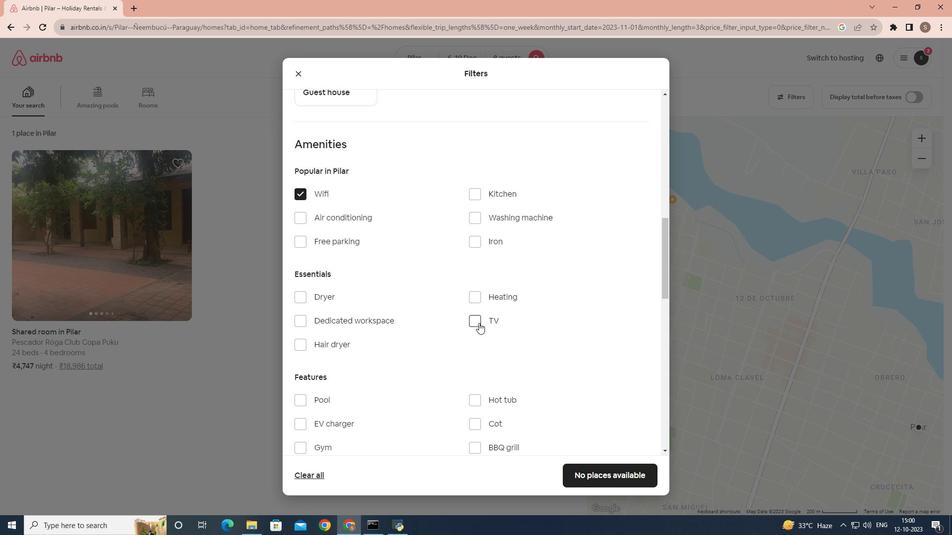 
Action: Mouse pressed left at (479, 323)
Screenshot: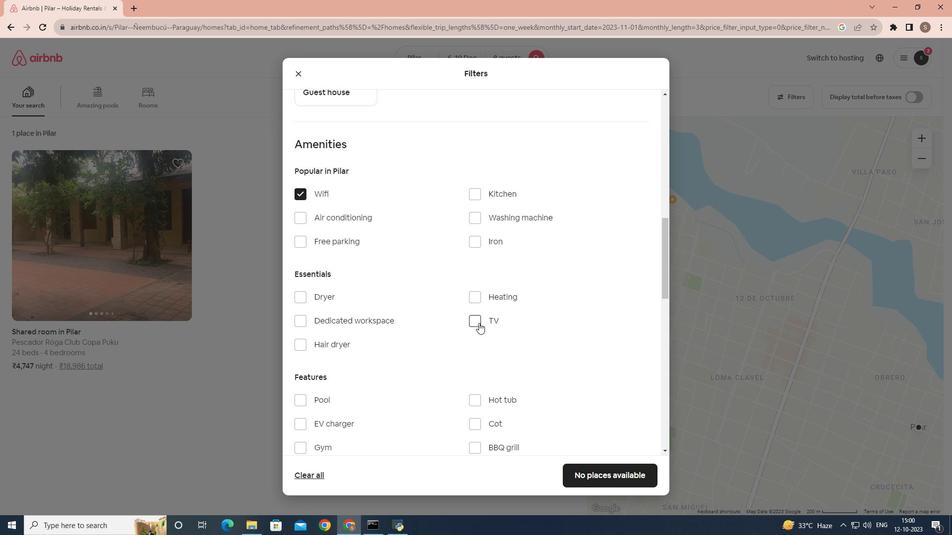 
Action: Mouse moved to (384, 319)
Screenshot: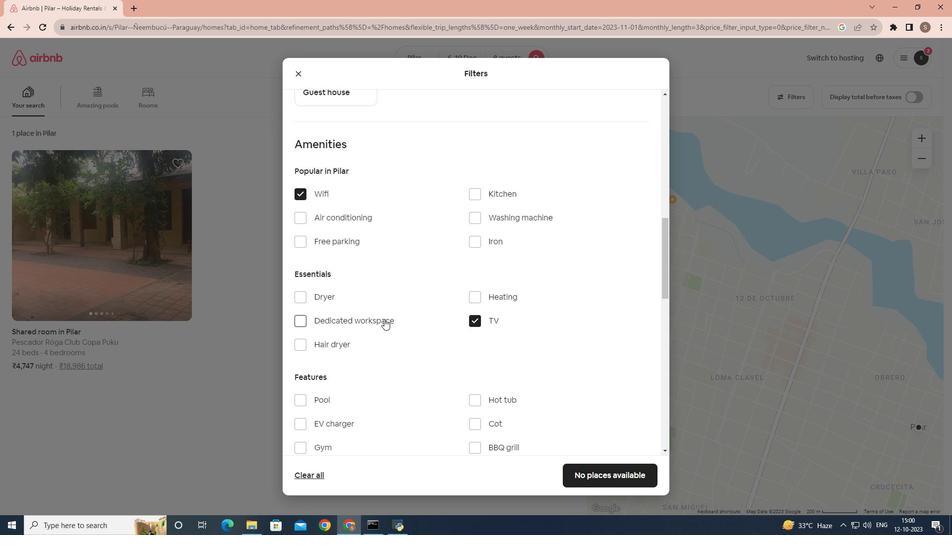 
Action: Mouse scrolled (384, 318) with delta (0, 0)
Screenshot: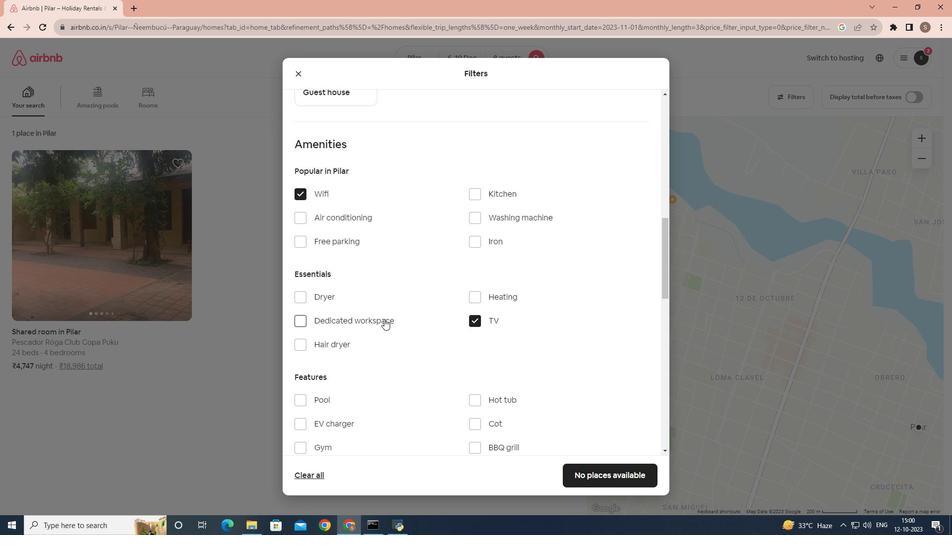 
Action: Mouse scrolled (384, 318) with delta (0, 0)
Screenshot: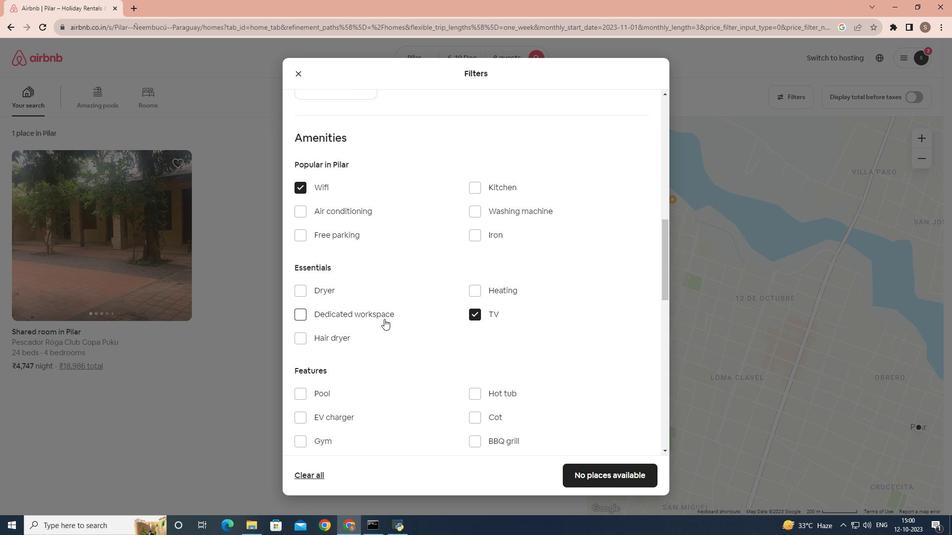 
Action: Mouse moved to (306, 368)
Screenshot: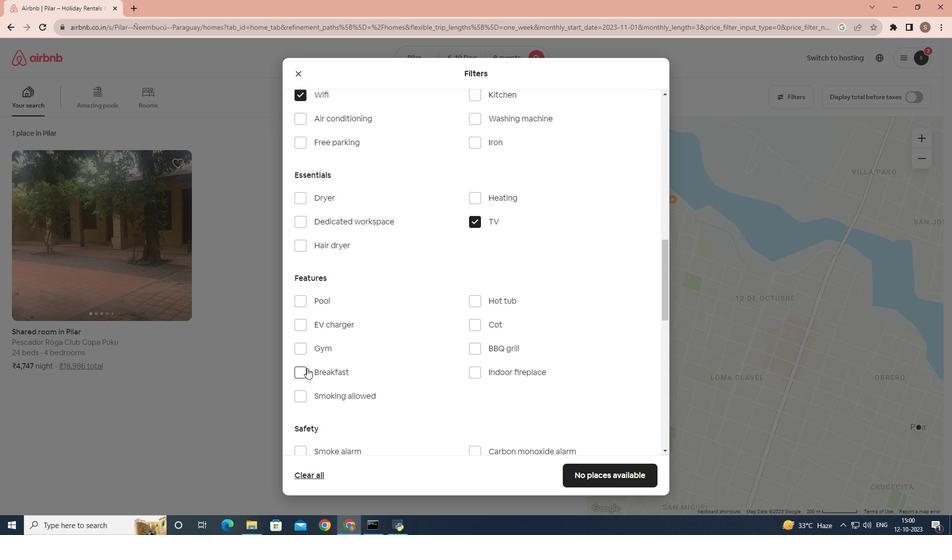 
Action: Mouse pressed left at (306, 368)
Screenshot: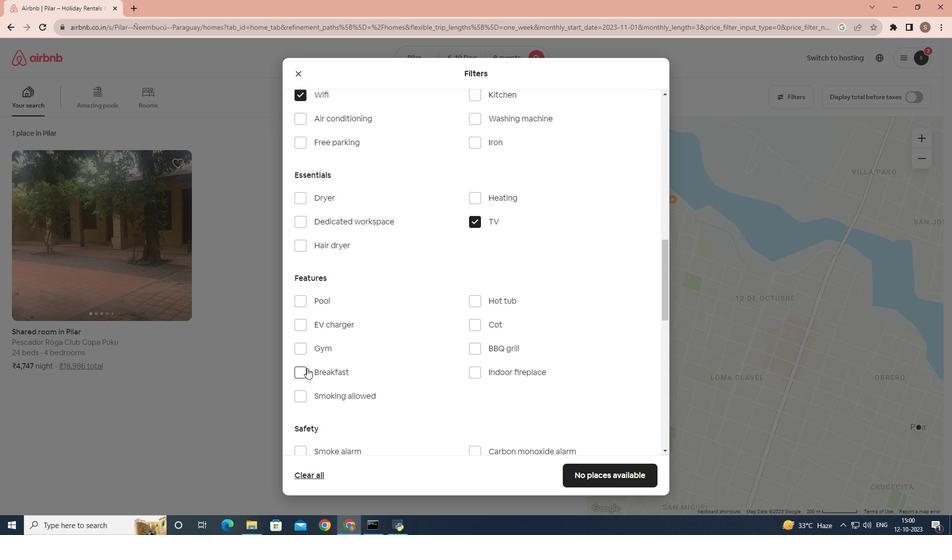 
Action: Mouse moved to (304, 350)
Screenshot: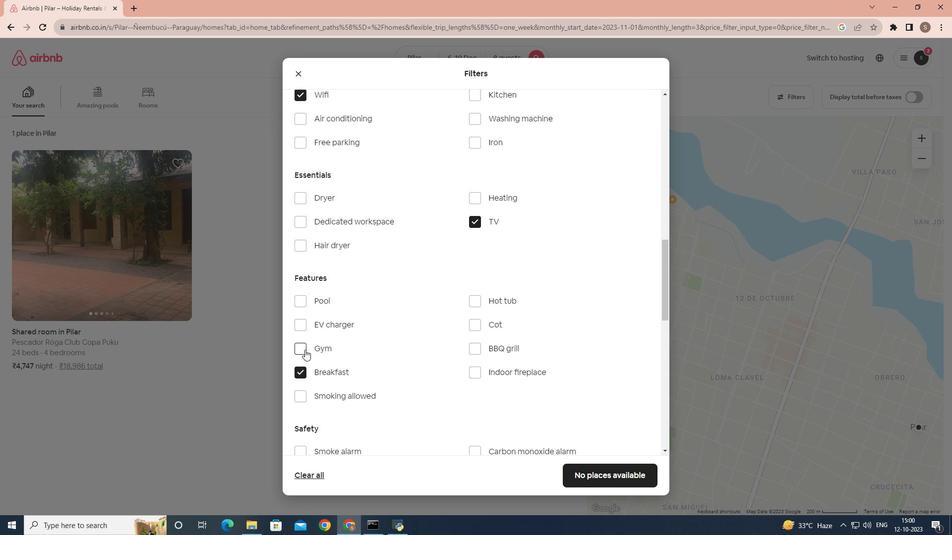 
Action: Mouse pressed left at (304, 350)
Screenshot: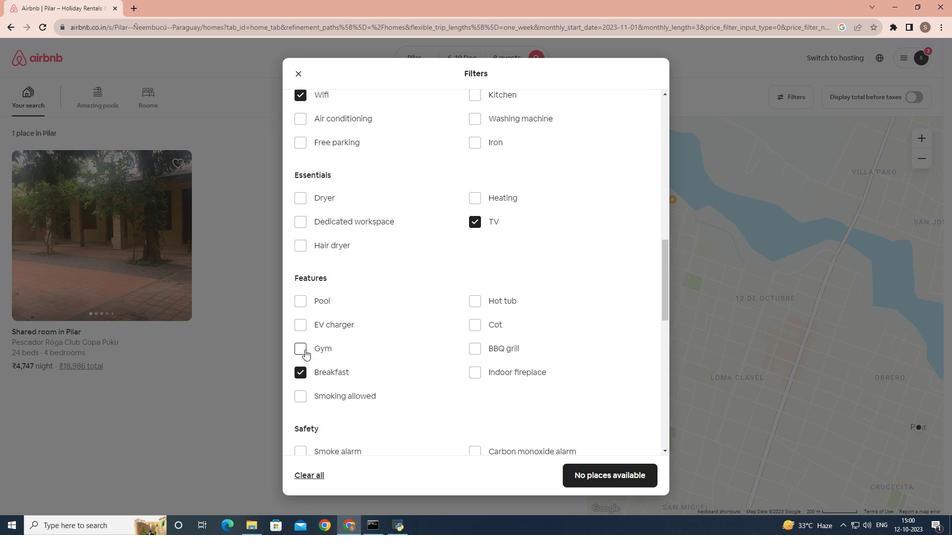 
Action: Mouse moved to (303, 147)
Screenshot: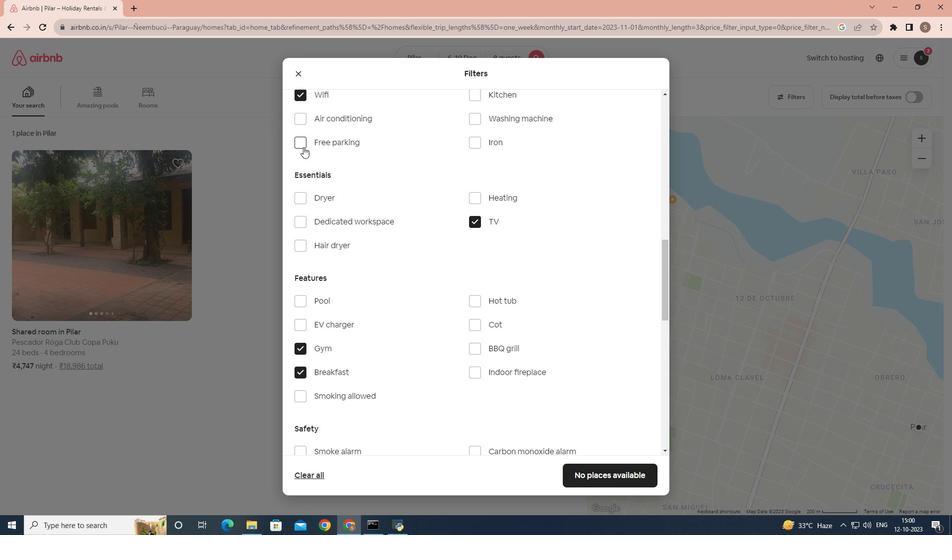 
Action: Mouse pressed left at (303, 147)
Screenshot: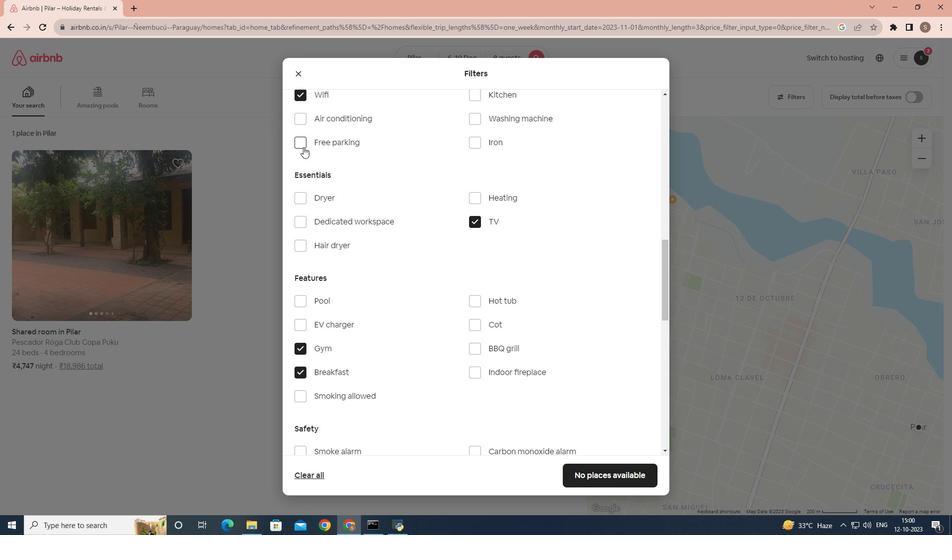 
Action: Mouse moved to (395, 323)
Screenshot: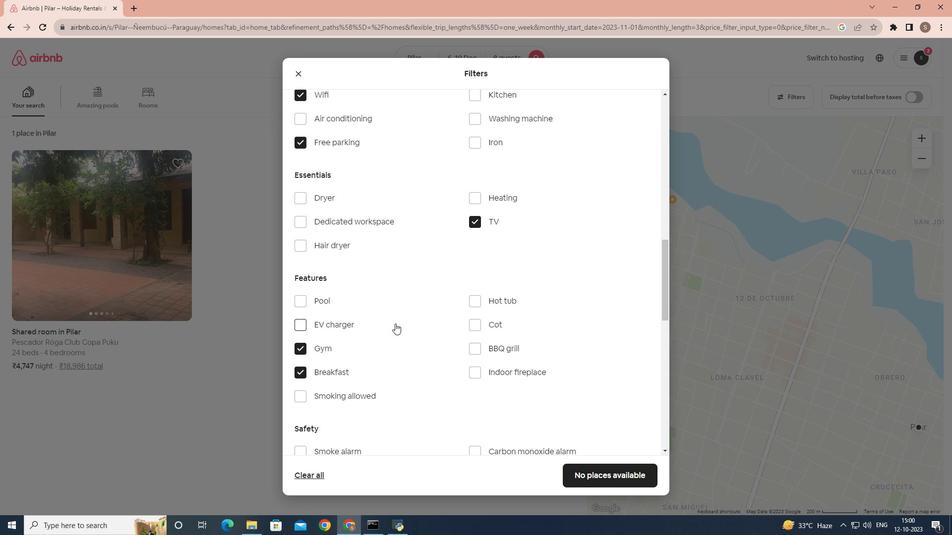 
Action: Mouse scrolled (395, 323) with delta (0, 0)
Screenshot: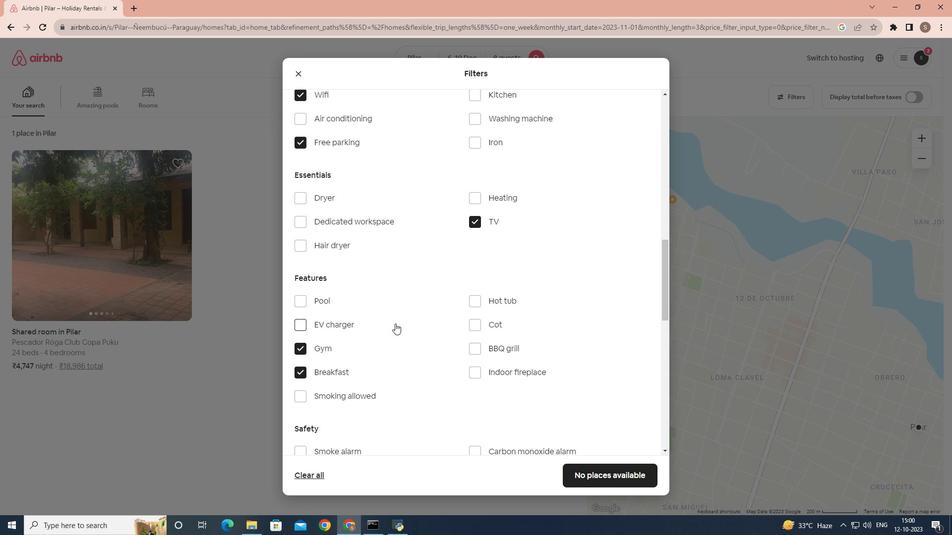 
Action: Mouse scrolled (395, 323) with delta (0, 0)
Screenshot: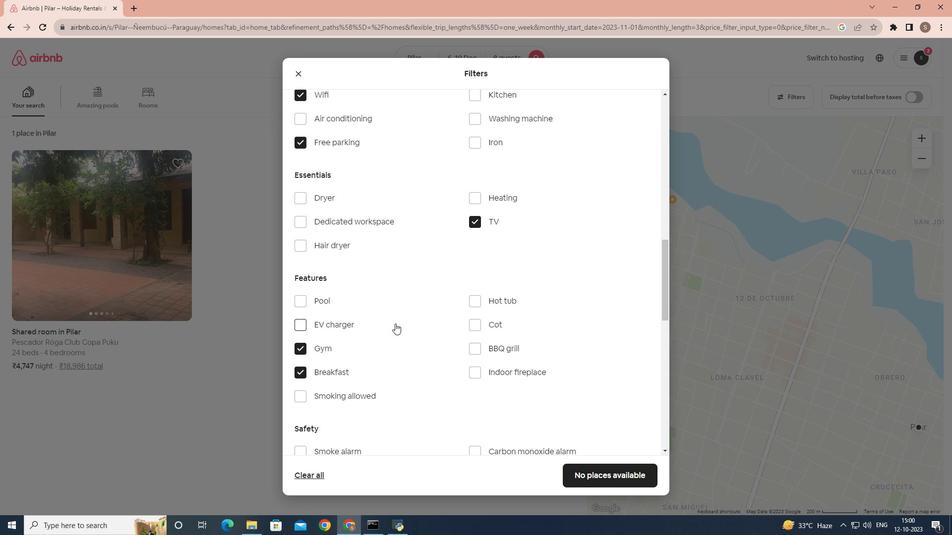 
Action: Mouse scrolled (395, 323) with delta (0, 0)
Screenshot: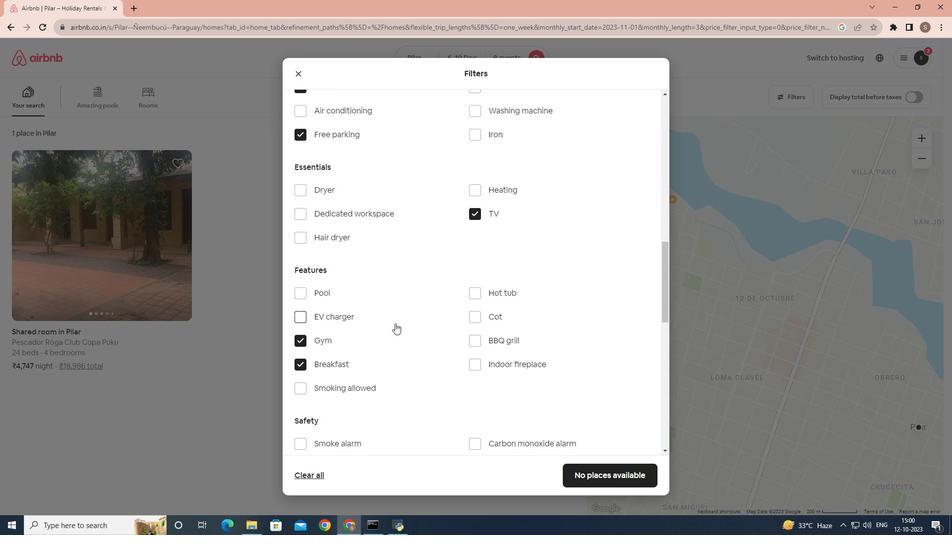 
Action: Mouse scrolled (395, 323) with delta (0, 0)
Screenshot: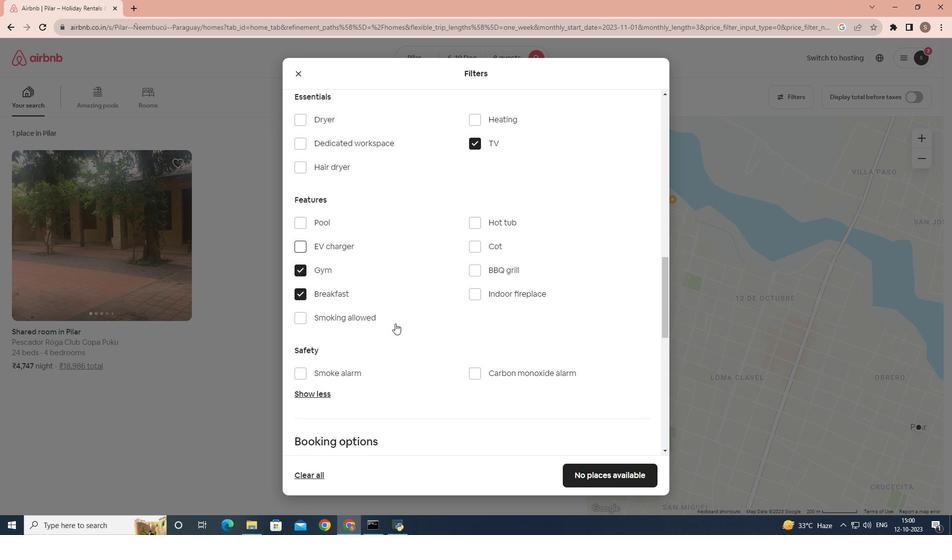 
Action: Mouse scrolled (395, 323) with delta (0, 0)
Screenshot: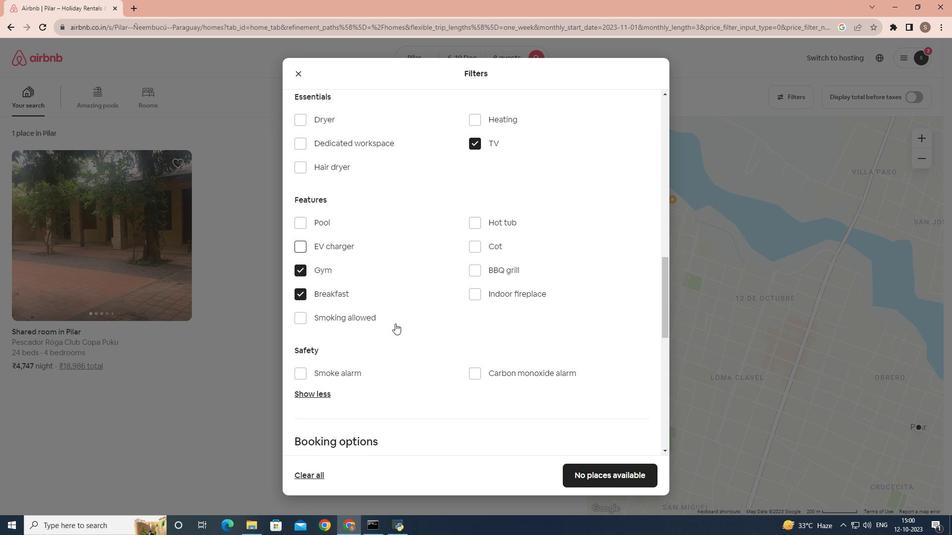 
Action: Mouse moved to (387, 278)
Screenshot: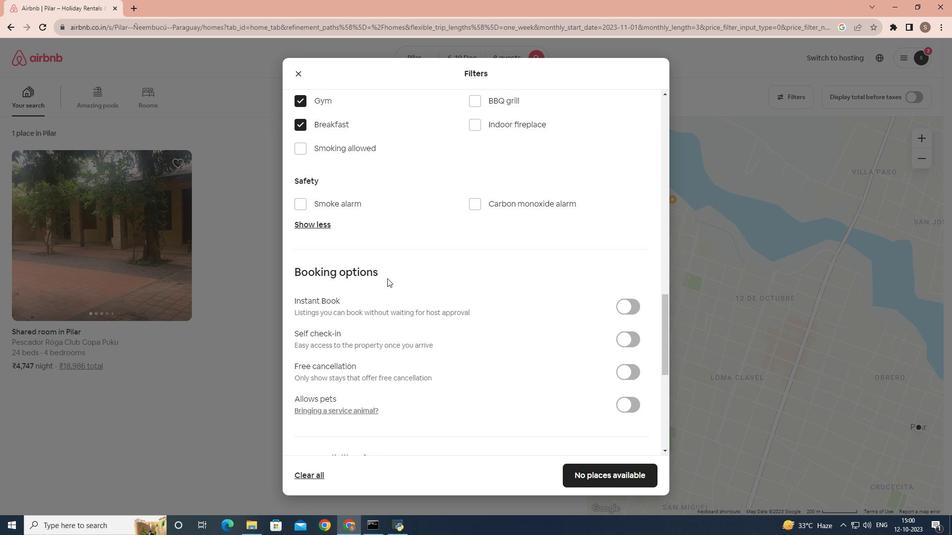 
Action: Mouse scrolled (387, 279) with delta (0, 0)
Screenshot: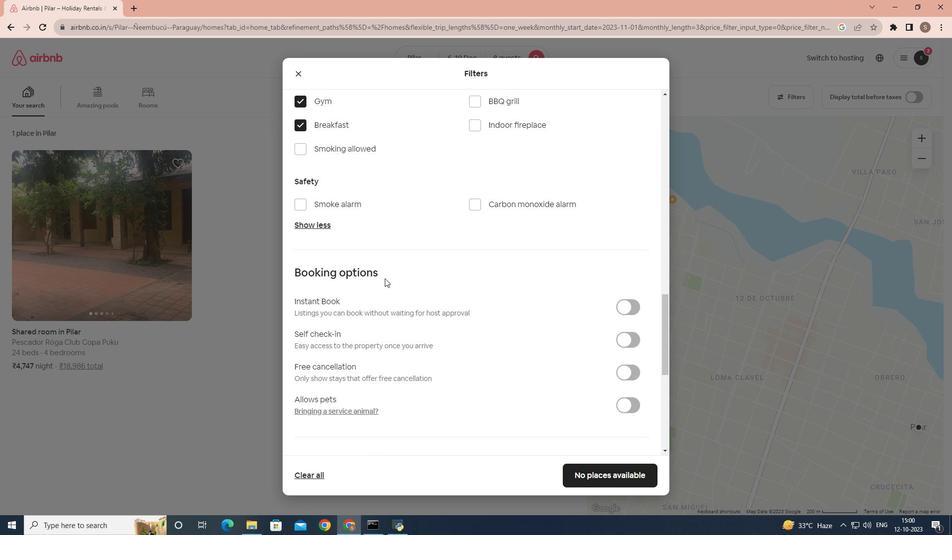
Action: Mouse moved to (386, 278)
Screenshot: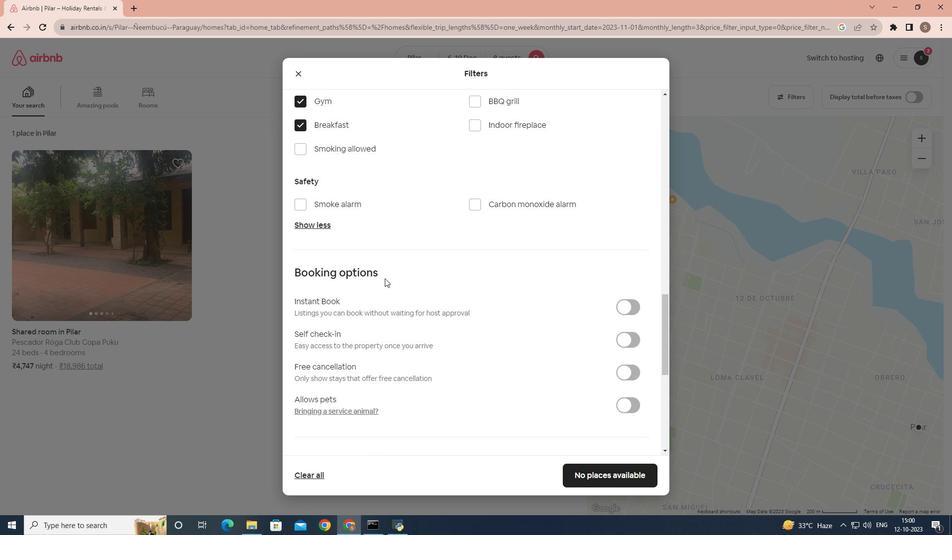 
Action: Mouse scrolled (386, 279) with delta (0, 0)
Screenshot: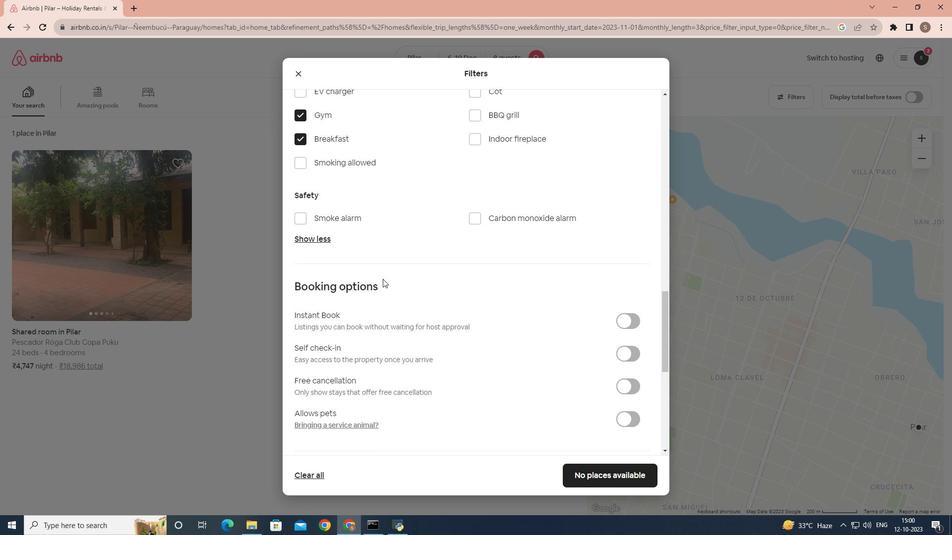
Action: Mouse moved to (385, 278)
Screenshot: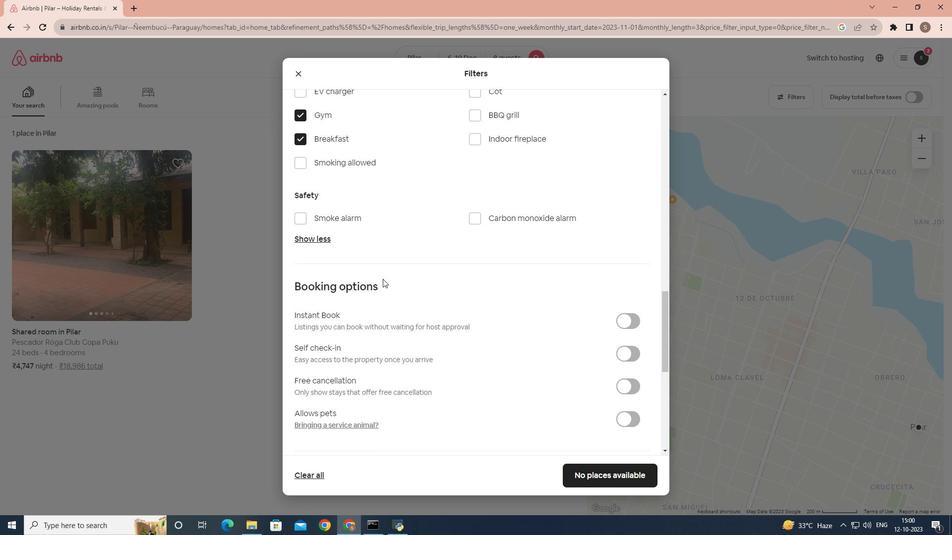 
Action: Mouse scrolled (385, 279) with delta (0, 0)
Screenshot: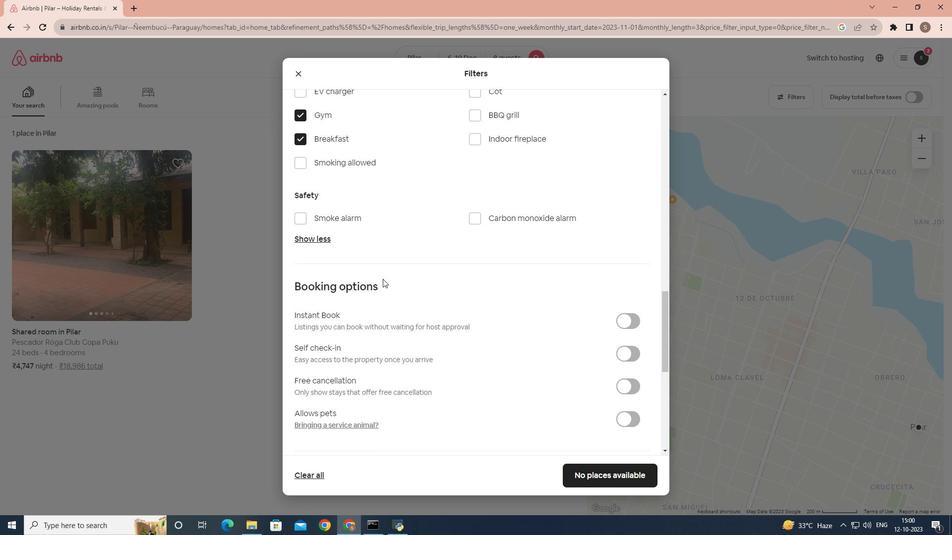 
Action: Mouse moved to (383, 279)
Screenshot: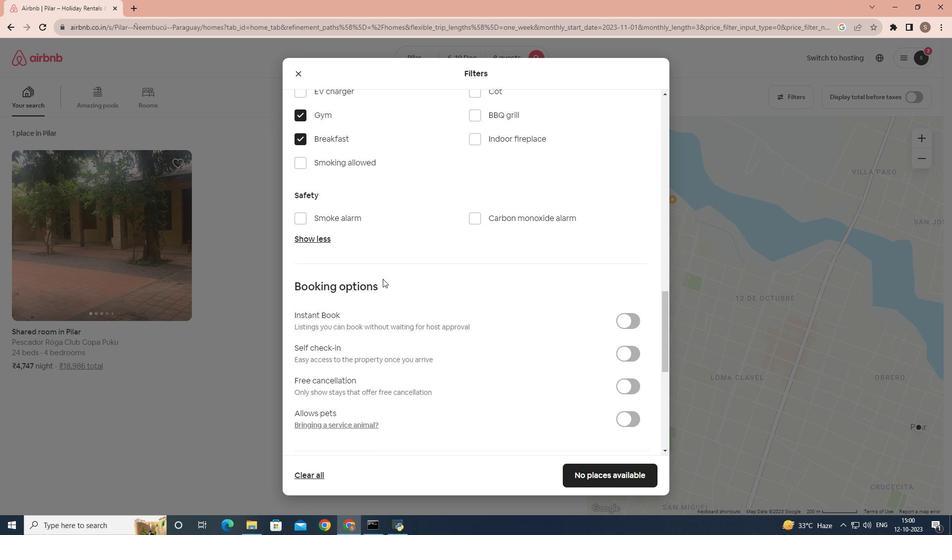 
Action: Mouse scrolled (383, 279) with delta (0, 0)
Screenshot: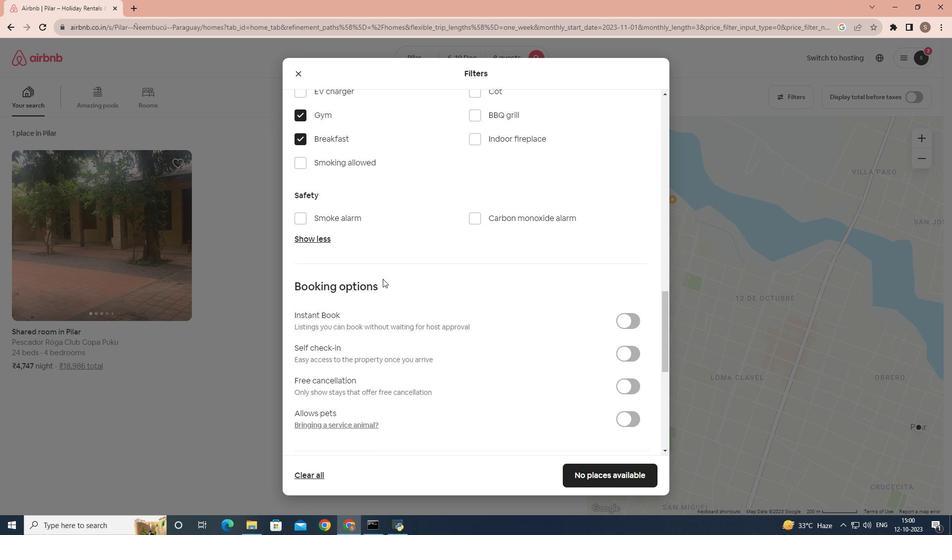 
Action: Mouse moved to (382, 279)
Screenshot: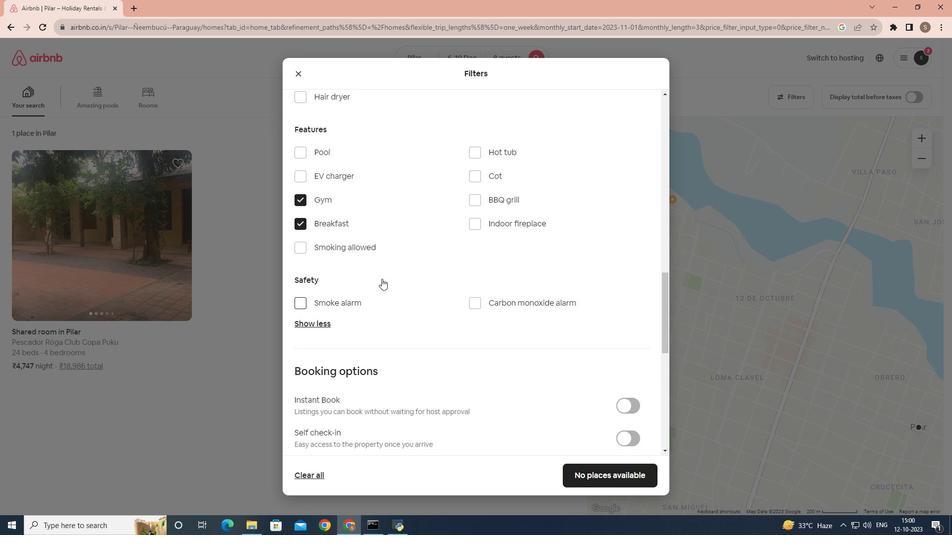 
Action: Mouse scrolled (382, 279) with delta (0, 0)
Screenshot: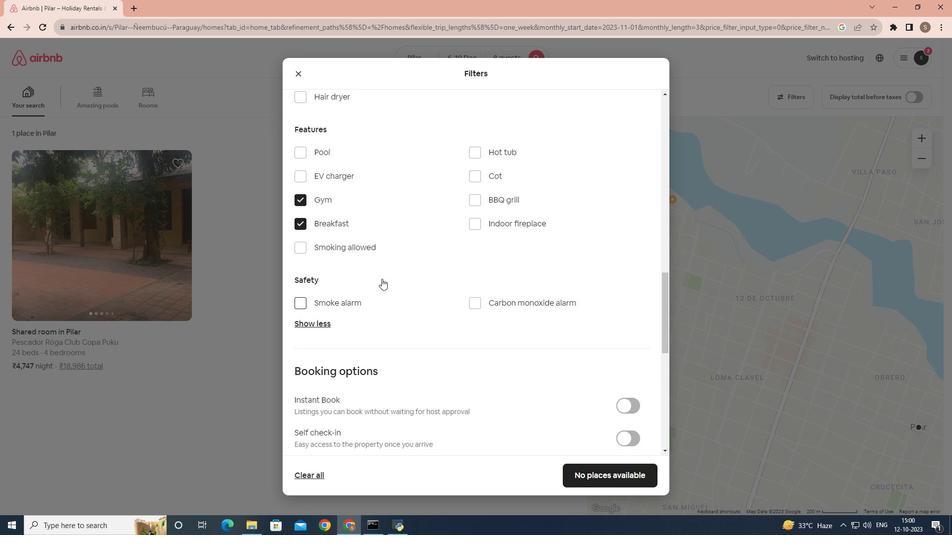 
Action: Mouse moved to (381, 279)
Screenshot: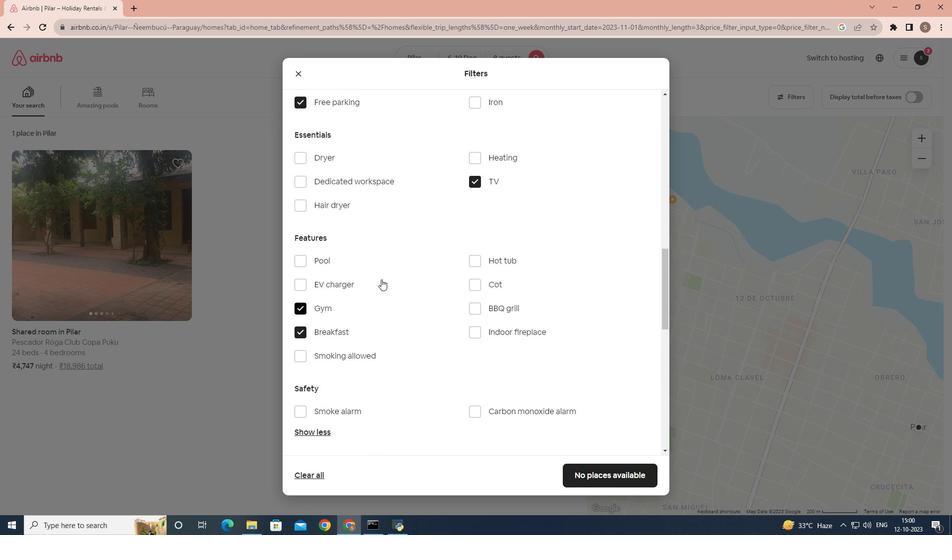 
Action: Mouse scrolled (381, 279) with delta (0, 0)
Screenshot: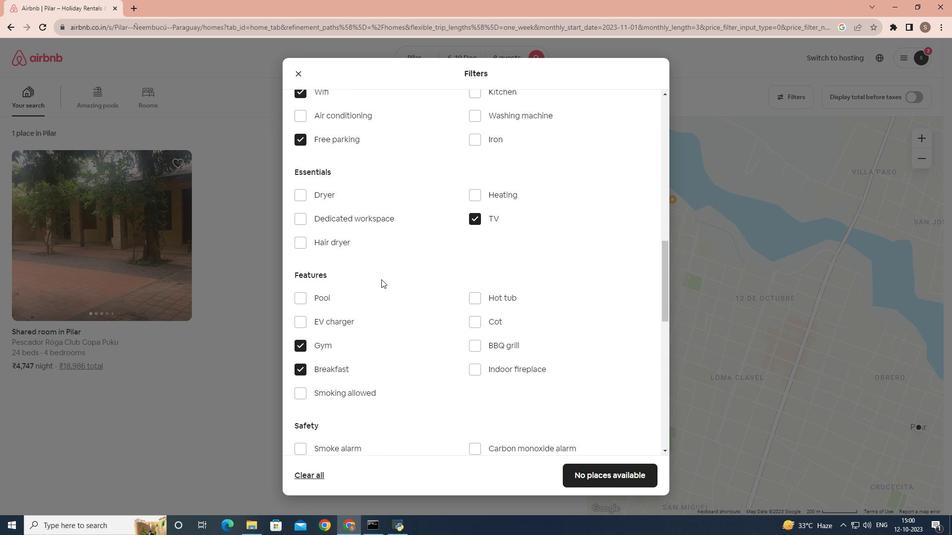 
Action: Mouse scrolled (381, 279) with delta (0, 0)
Screenshot: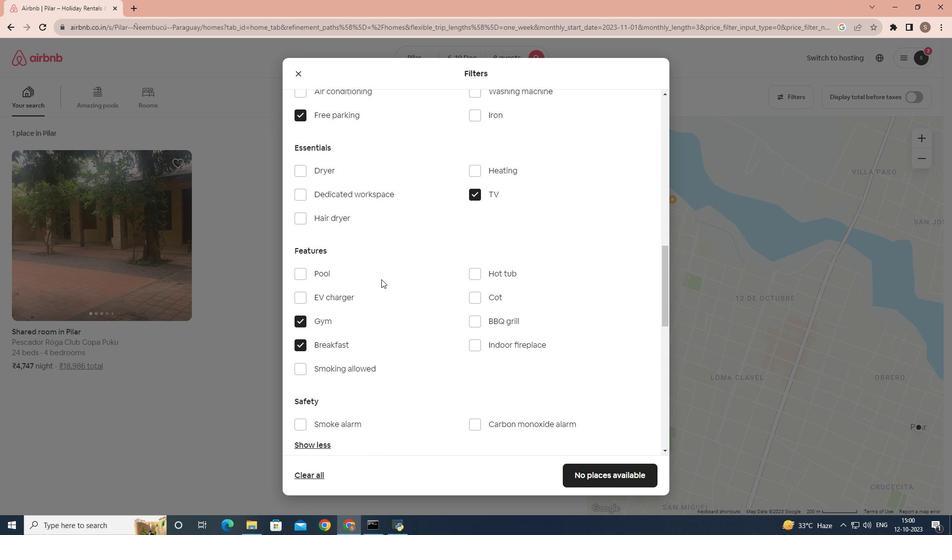 
Action: Mouse scrolled (381, 279) with delta (0, 0)
Screenshot: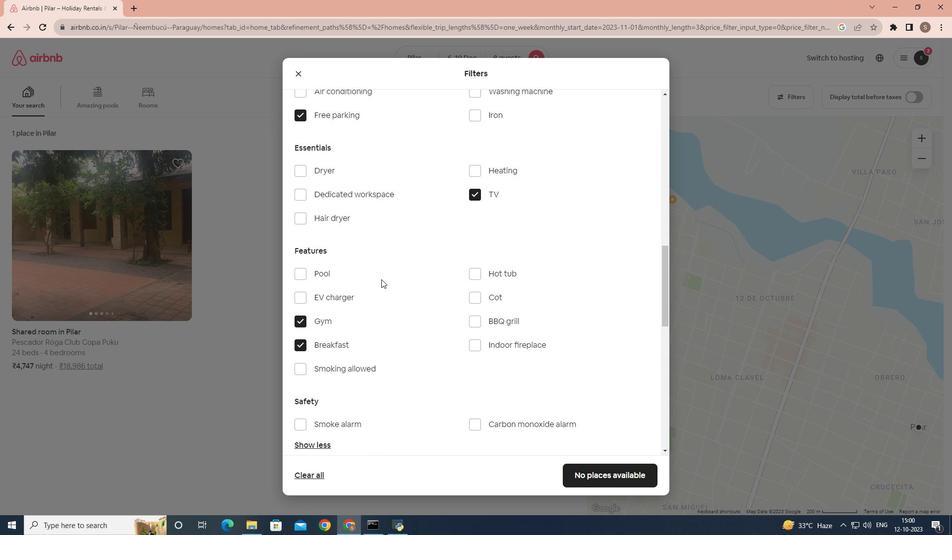 
Action: Mouse moved to (628, 471)
Screenshot: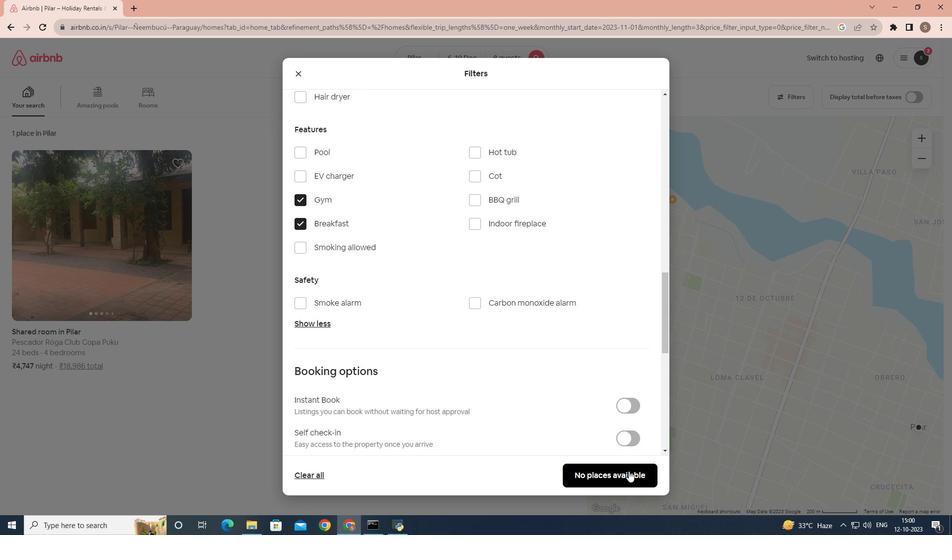 
Action: Mouse pressed left at (628, 471)
Screenshot: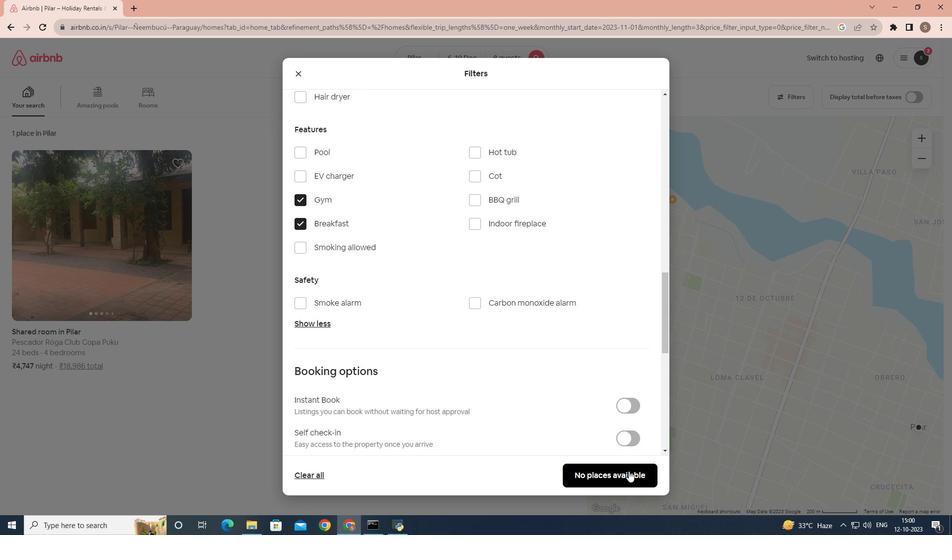 
